 Task: Open a blank sheet, save the file as wrestling.doc Insert a picture of 'Wrestling'with name   Wrestling.png  Change shape height to 9.4 select the picture, apply border and shading with setting 3-D, style Dashed line, color Light Green and width 6 pt
Action: Mouse moved to (132, 168)
Screenshot: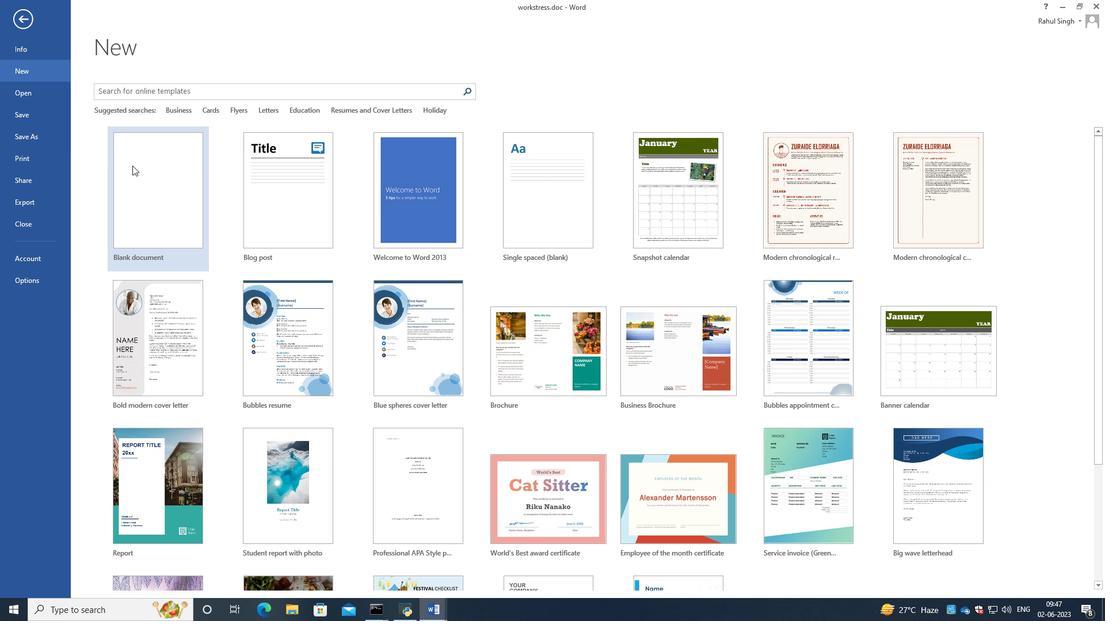 
Action: Mouse pressed left at (132, 168)
Screenshot: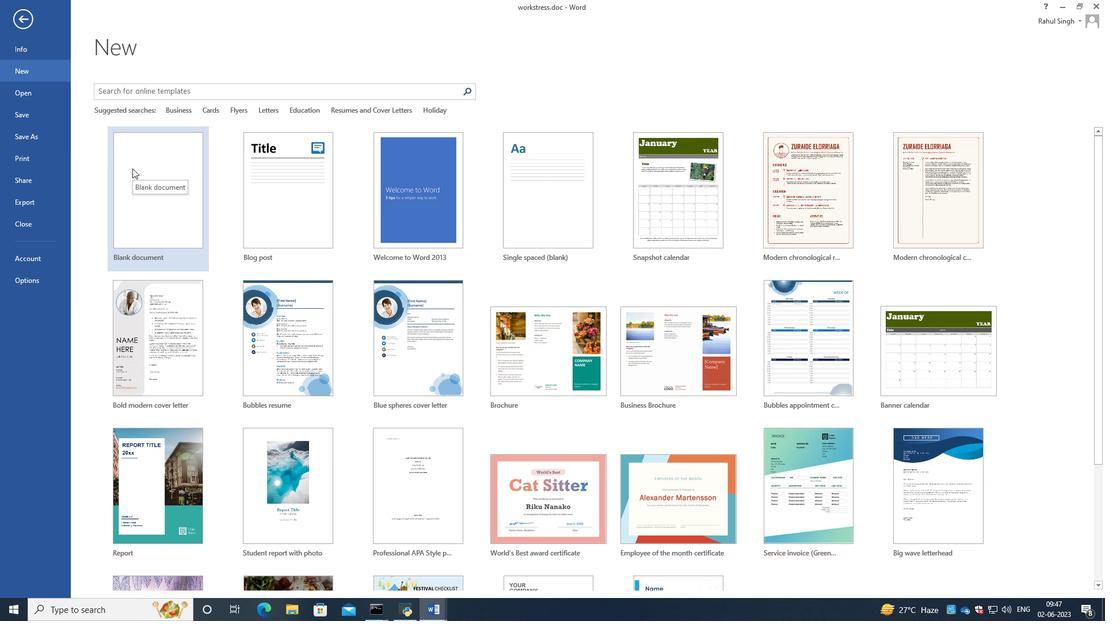 
Action: Mouse moved to (12, 18)
Screenshot: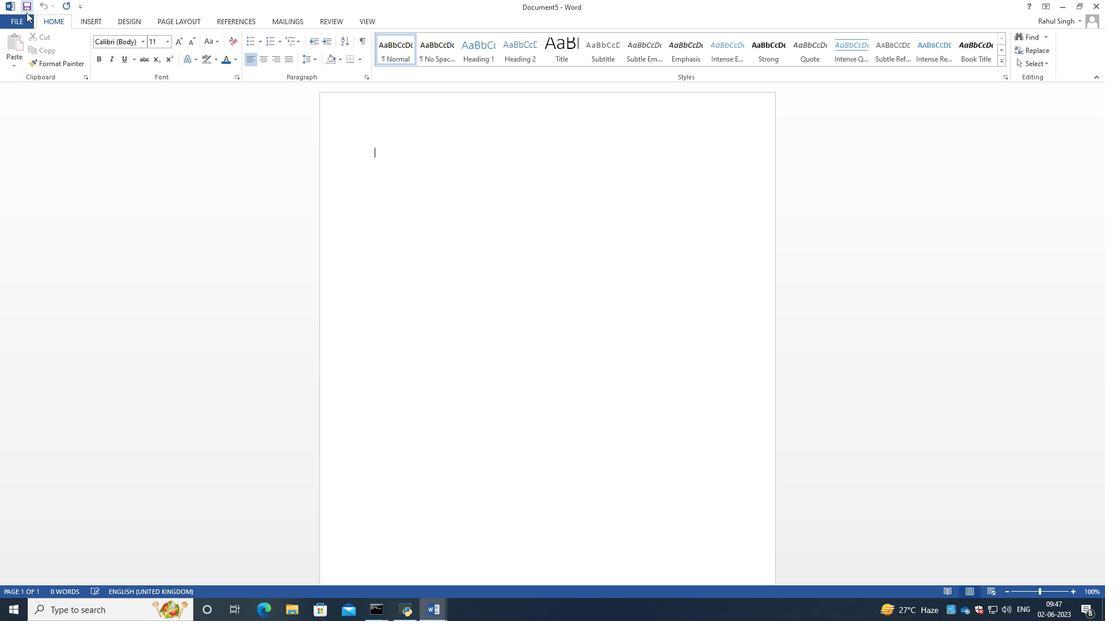 
Action: Mouse pressed left at (12, 18)
Screenshot: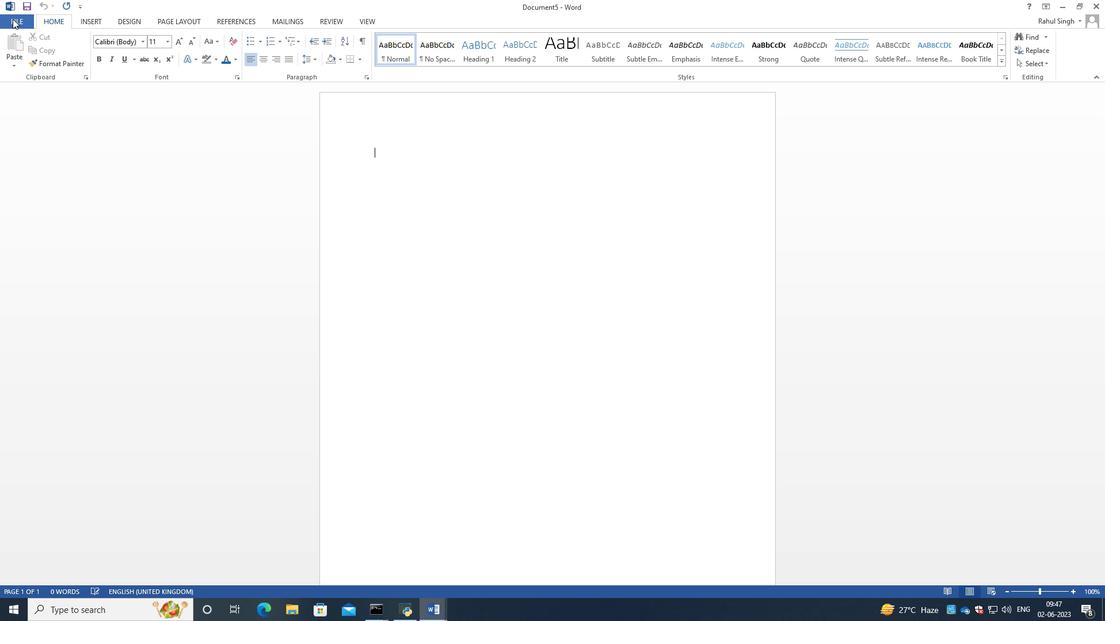 
Action: Mouse moved to (32, 135)
Screenshot: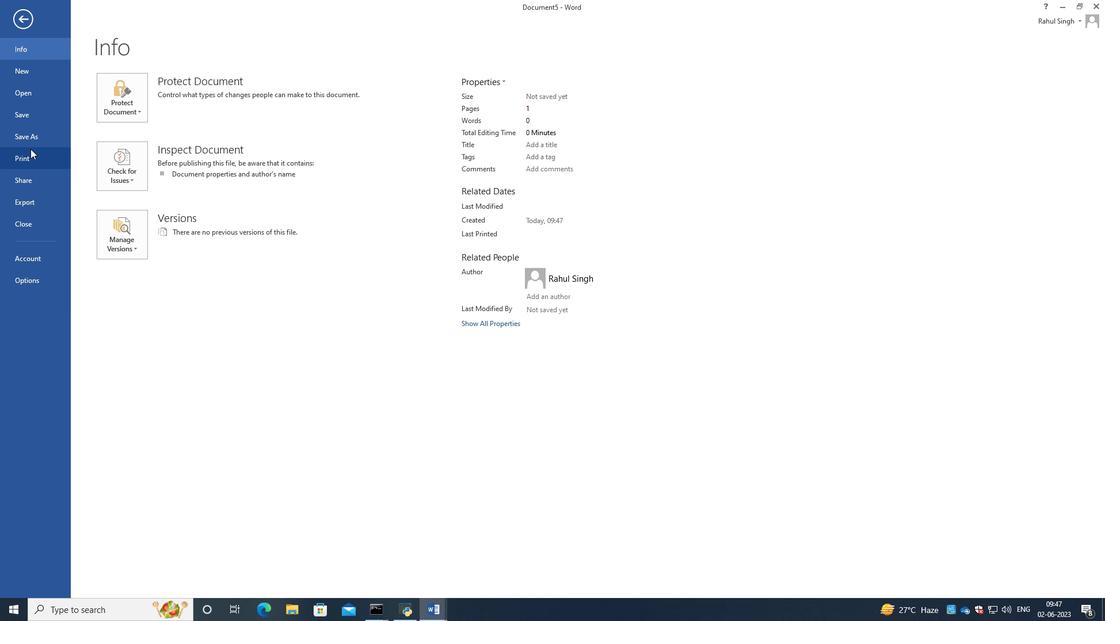 
Action: Mouse pressed left at (32, 135)
Screenshot: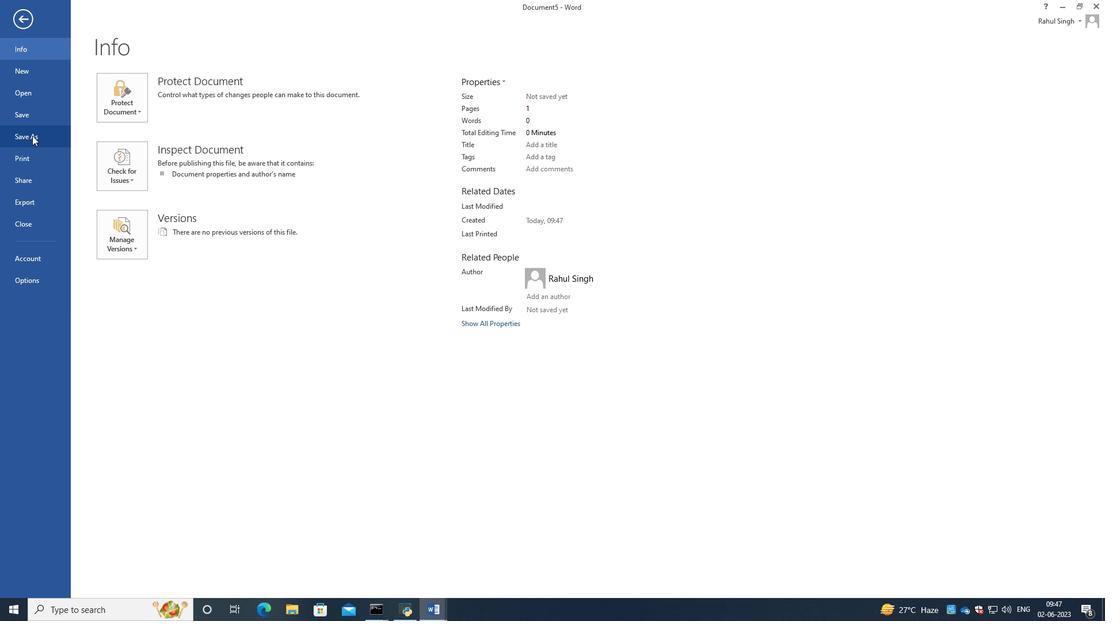 
Action: Mouse moved to (297, 120)
Screenshot: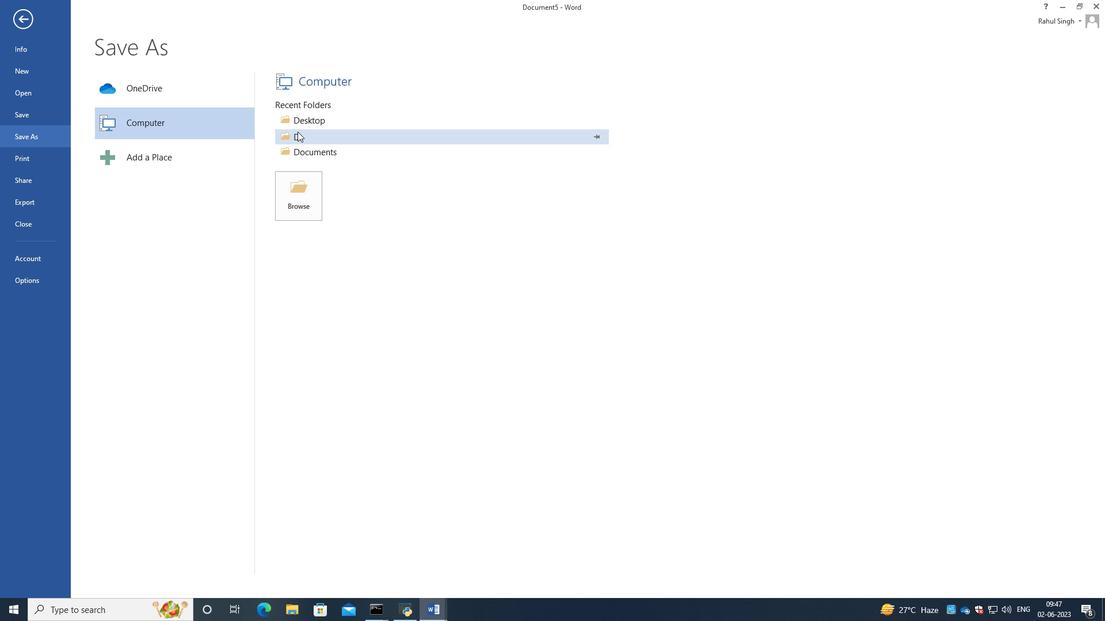 
Action: Mouse pressed left at (297, 120)
Screenshot: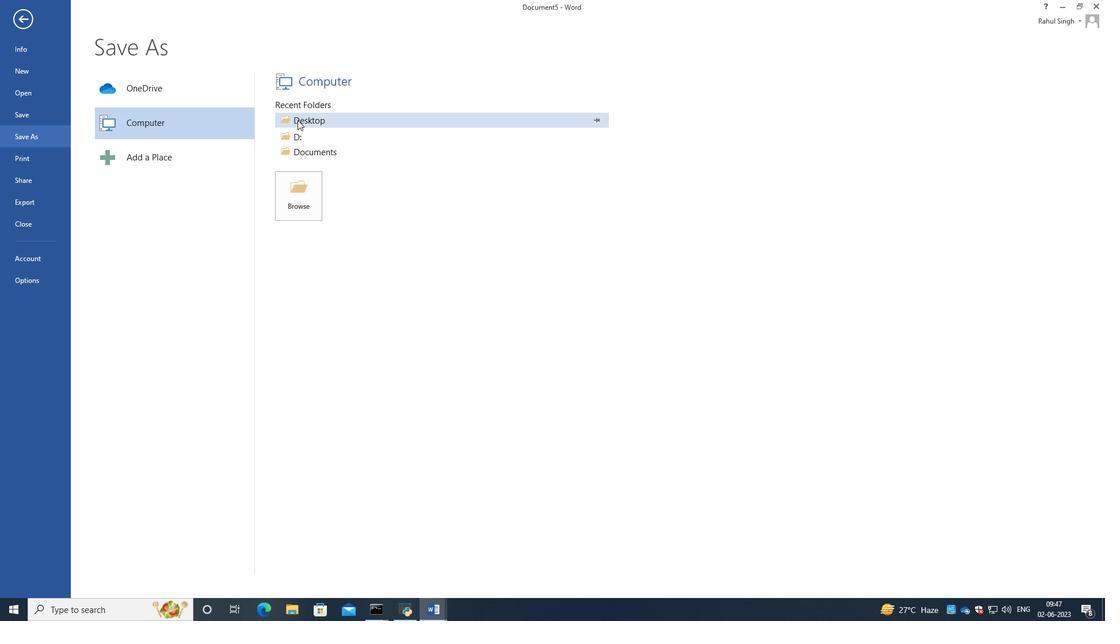 
Action: Mouse moved to (263, 206)
Screenshot: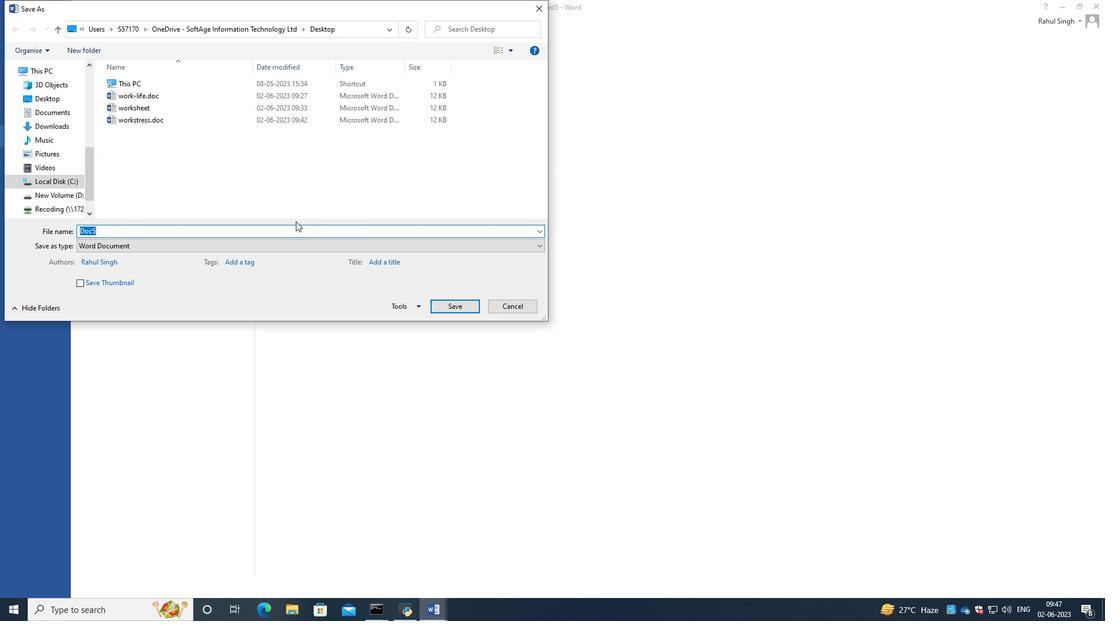 
Action: Key pressed <Key.backspace>wresti<Key.backspace>ling.doc
Screenshot: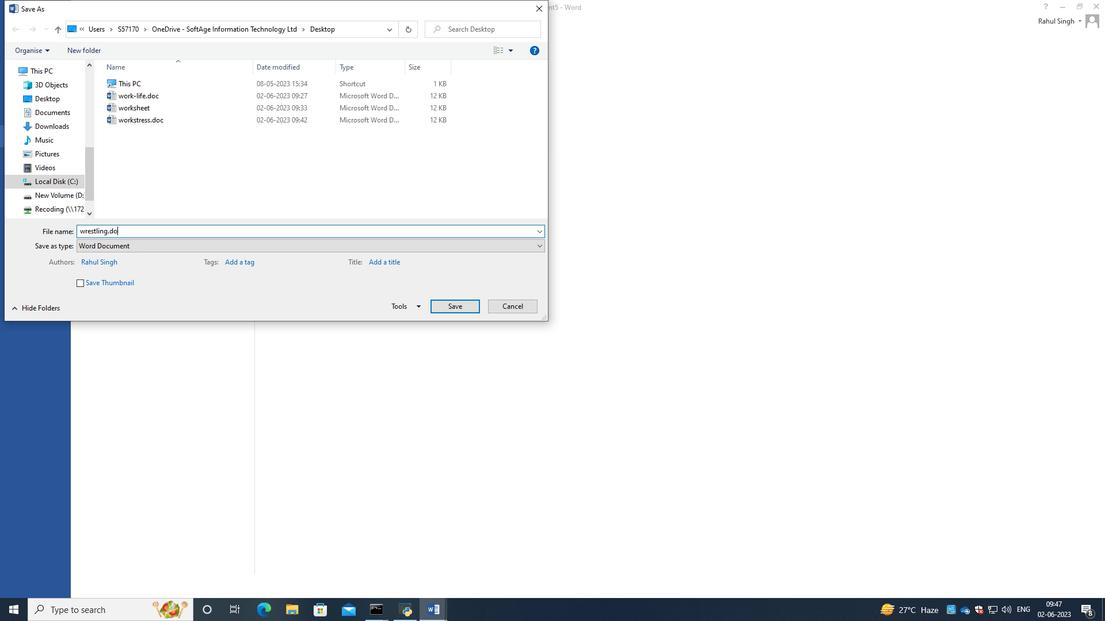 
Action: Mouse moved to (456, 309)
Screenshot: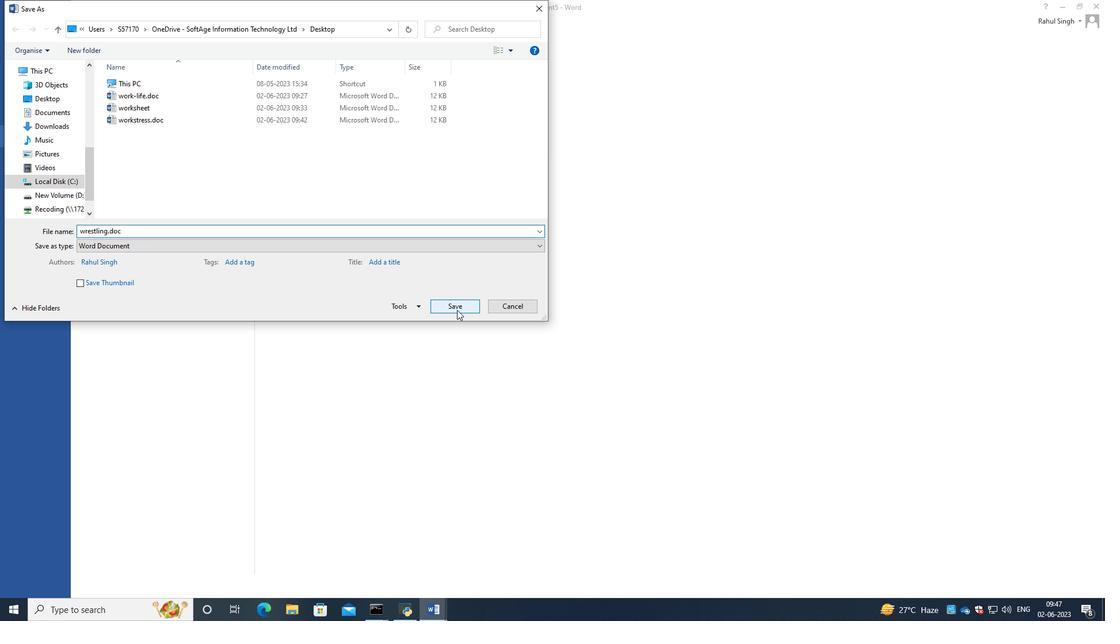 
Action: Mouse pressed left at (456, 309)
Screenshot: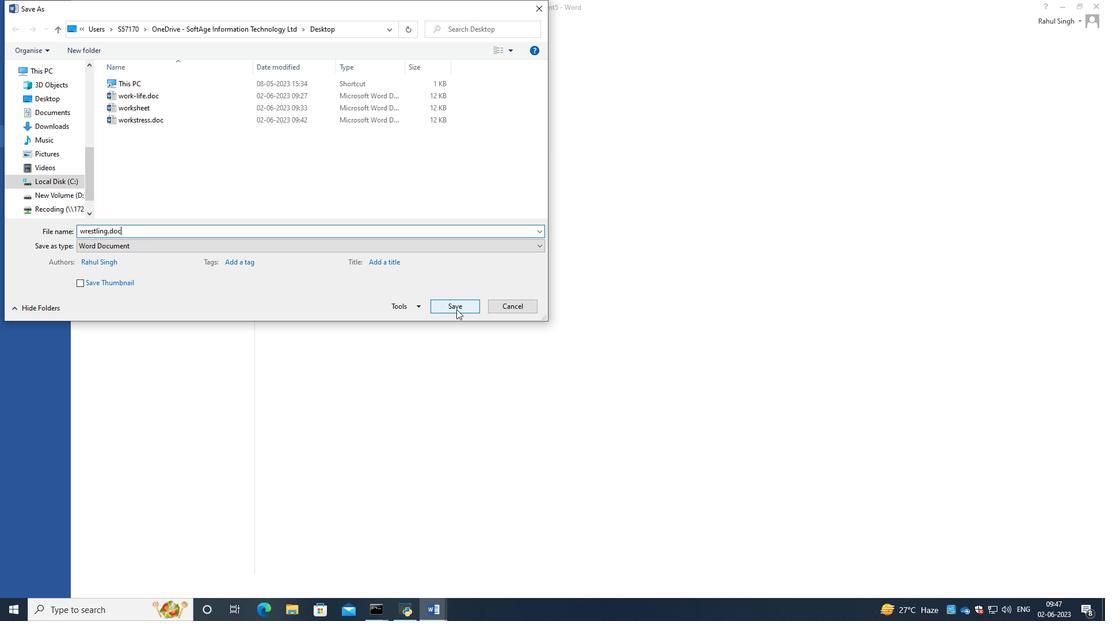 
Action: Mouse moved to (89, 20)
Screenshot: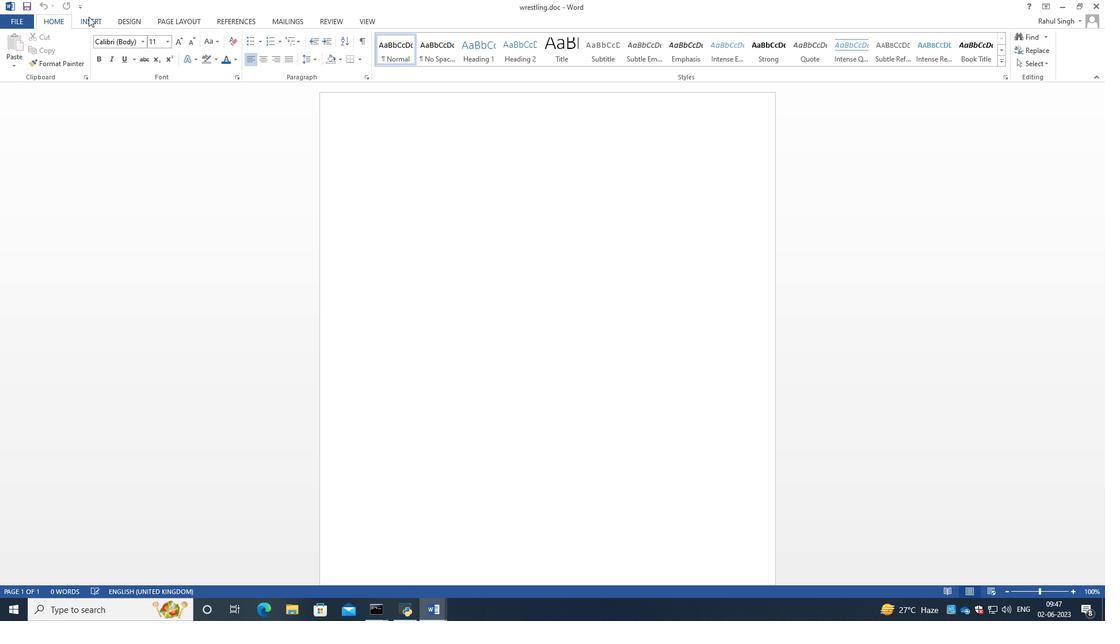 
Action: Mouse pressed left at (89, 20)
Screenshot: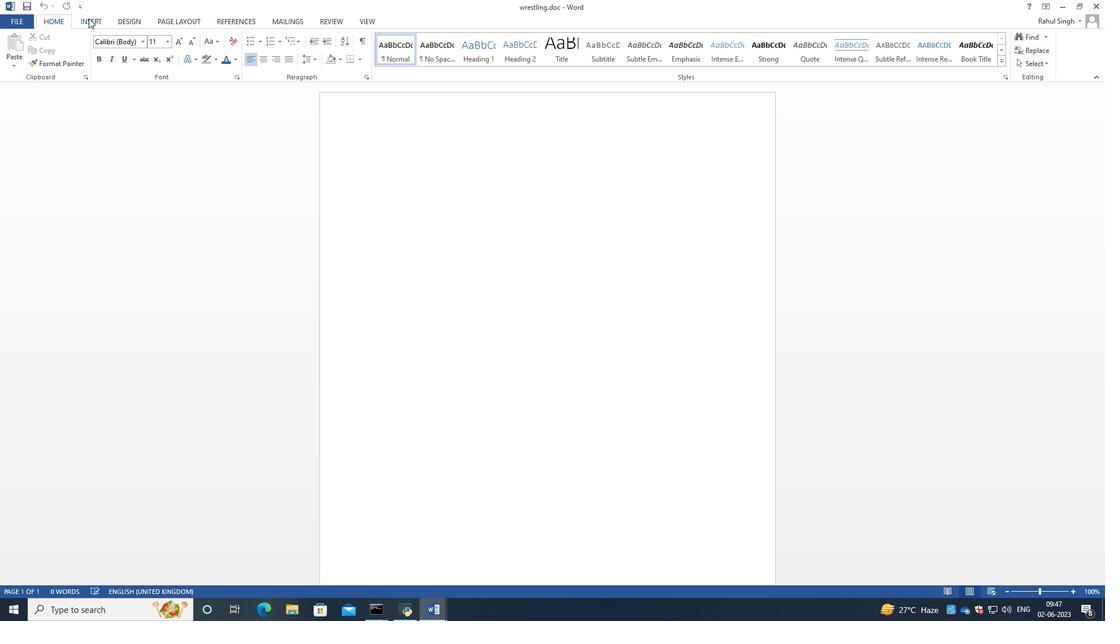 
Action: Mouse moved to (154, 51)
Screenshot: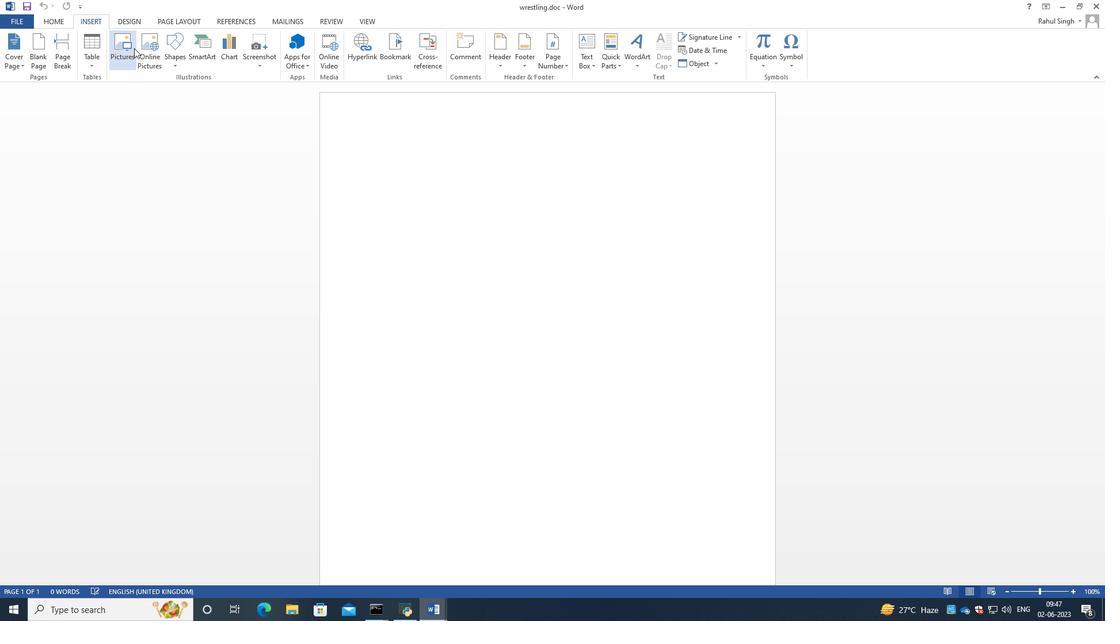 
Action: Mouse pressed left at (154, 51)
Screenshot: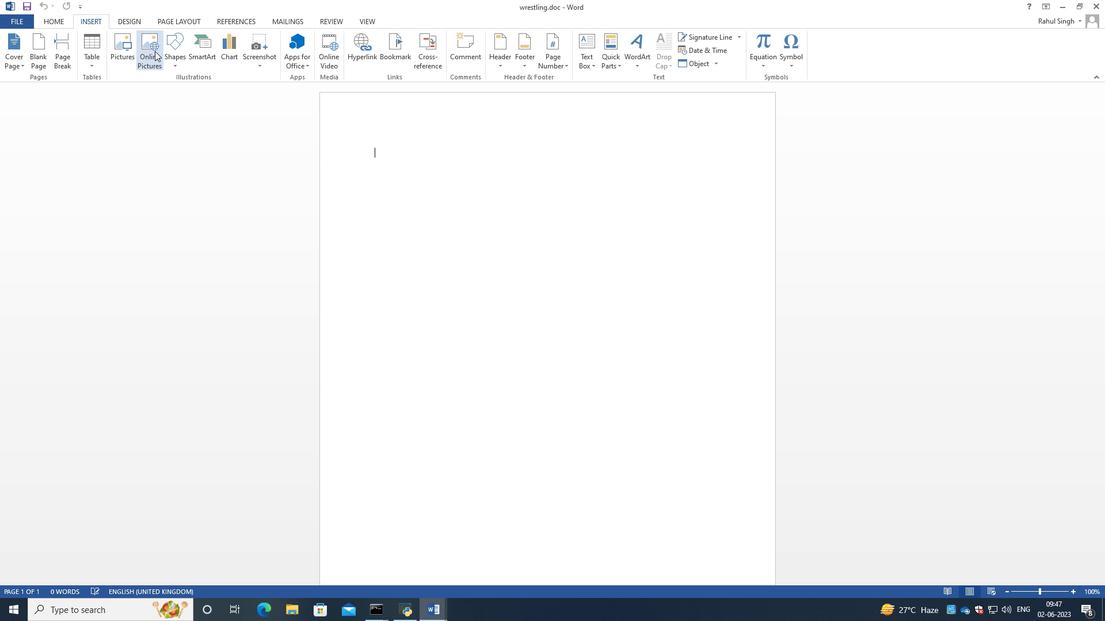 
Action: Mouse moved to (612, 236)
Screenshot: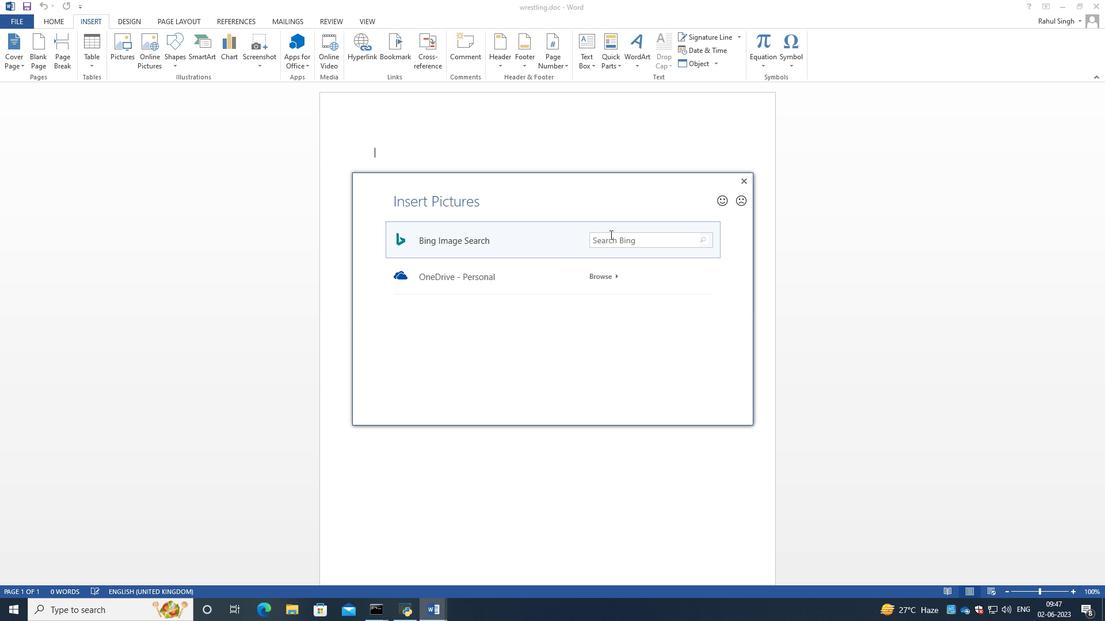 
Action: Mouse pressed left at (612, 236)
Screenshot: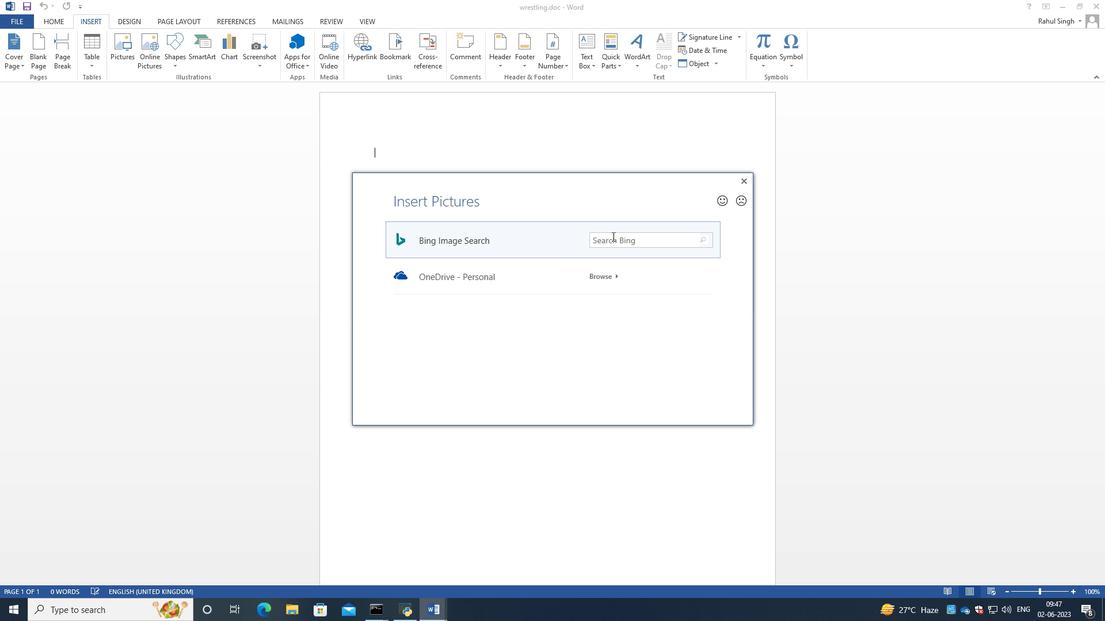 
Action: Key pressed wrestling<Key.enter>
Screenshot: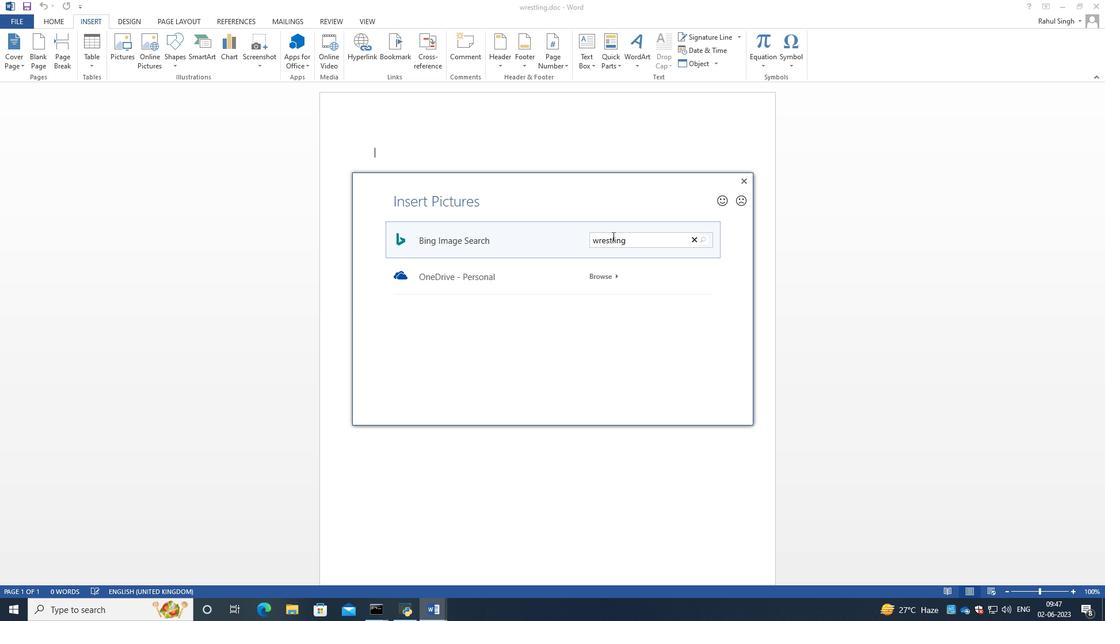
Action: Mouse moved to (518, 284)
Screenshot: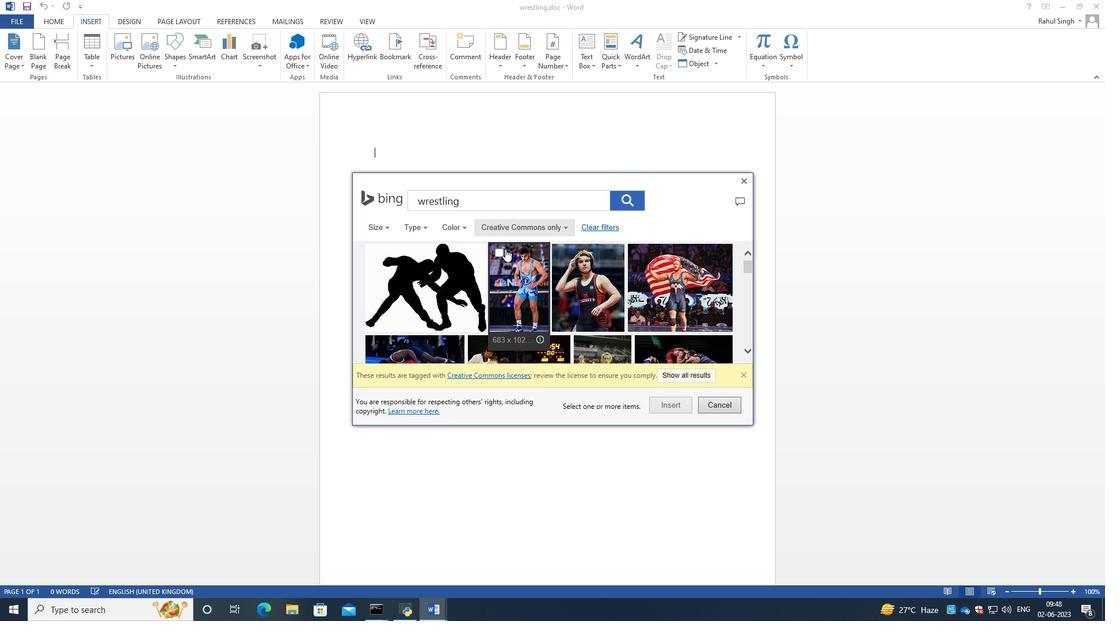 
Action: Mouse scrolled (518, 283) with delta (0, 0)
Screenshot: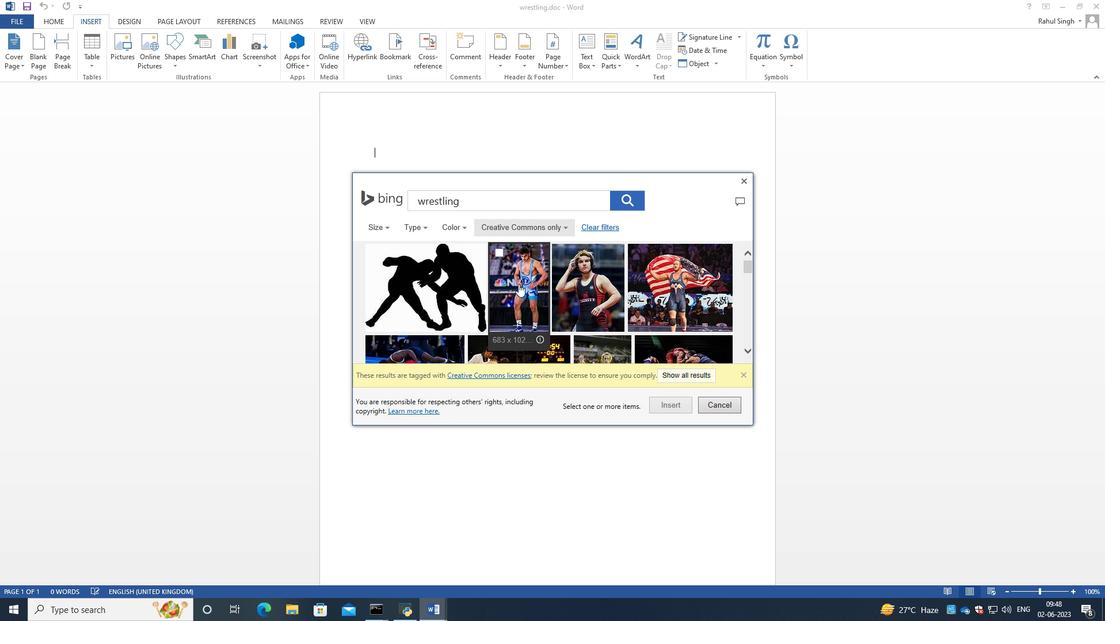 
Action: Mouse scrolled (518, 283) with delta (0, 0)
Screenshot: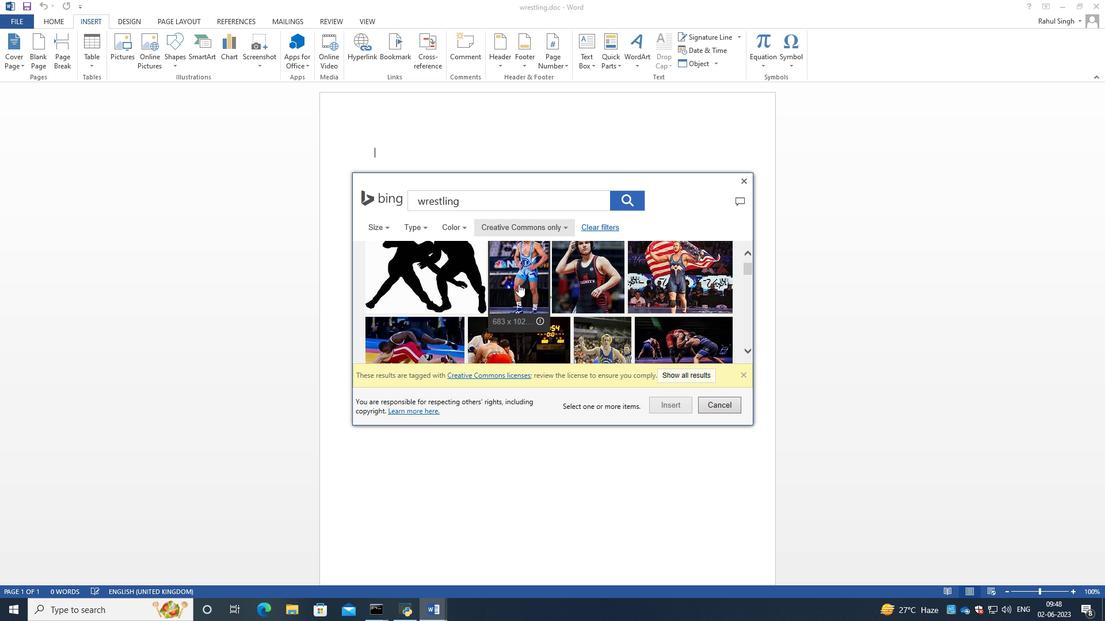 
Action: Mouse moved to (518, 284)
Screenshot: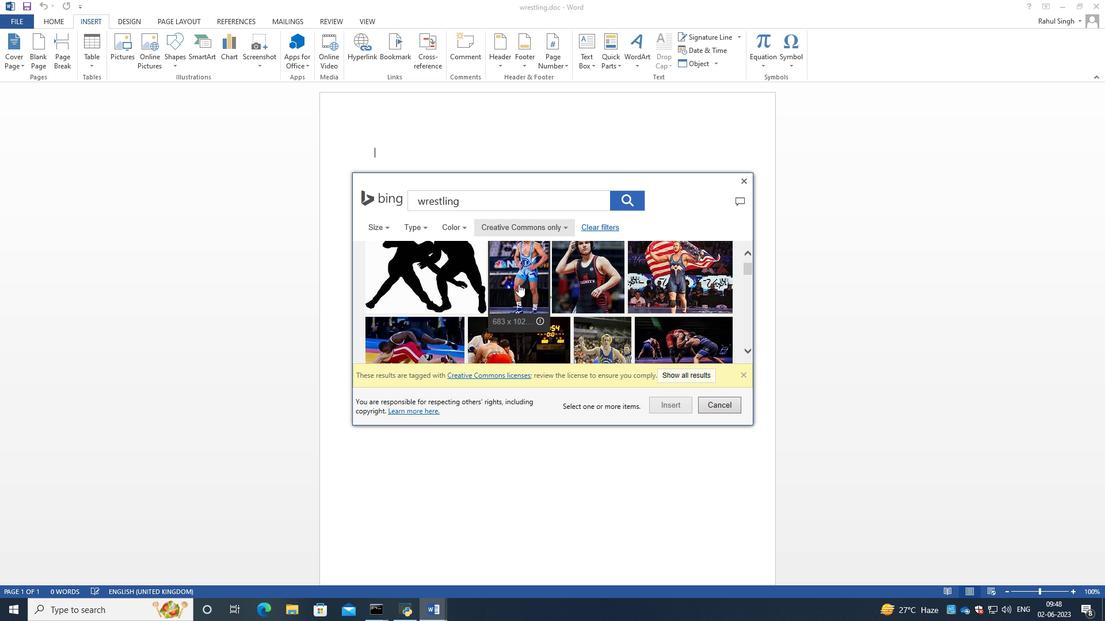 
Action: Mouse scrolled (518, 283) with delta (0, 0)
Screenshot: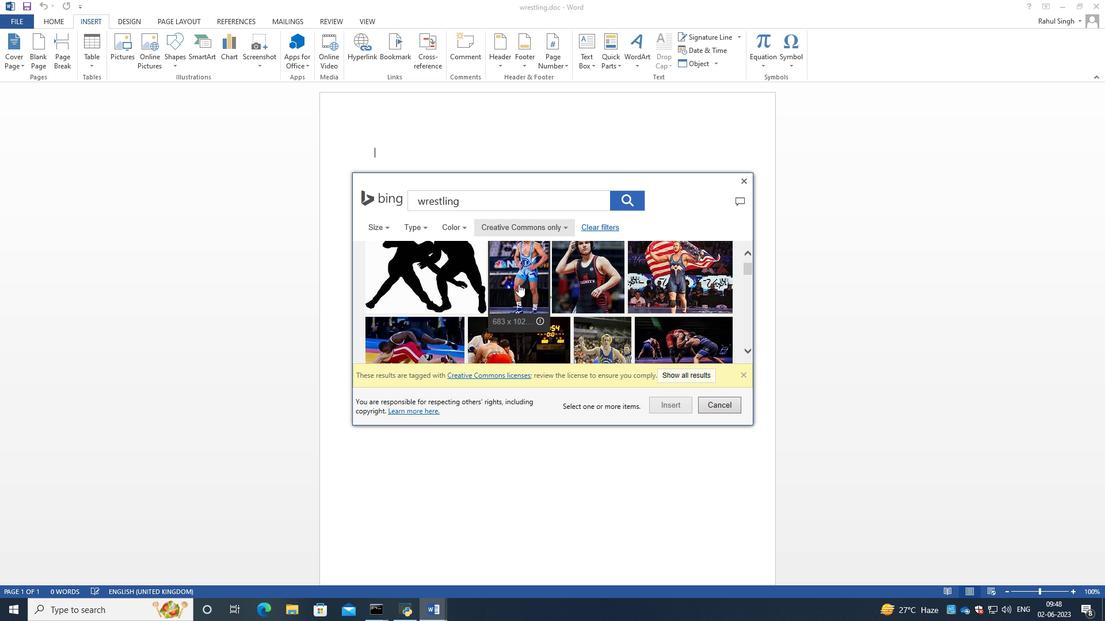 
Action: Mouse scrolled (518, 283) with delta (0, 0)
Screenshot: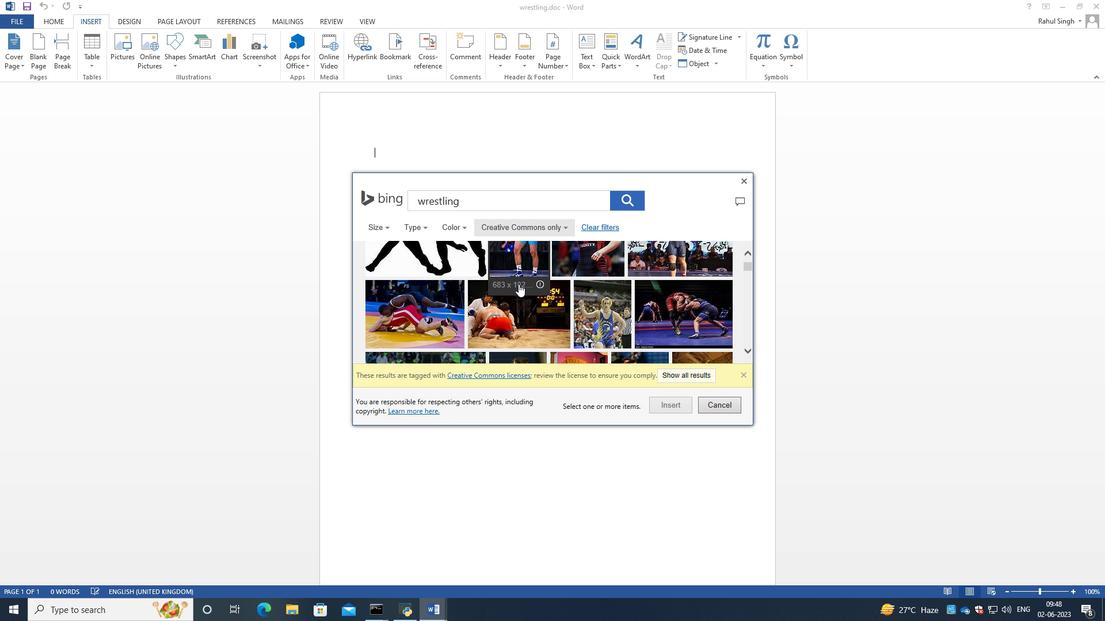 
Action: Mouse scrolled (518, 283) with delta (0, 0)
Screenshot: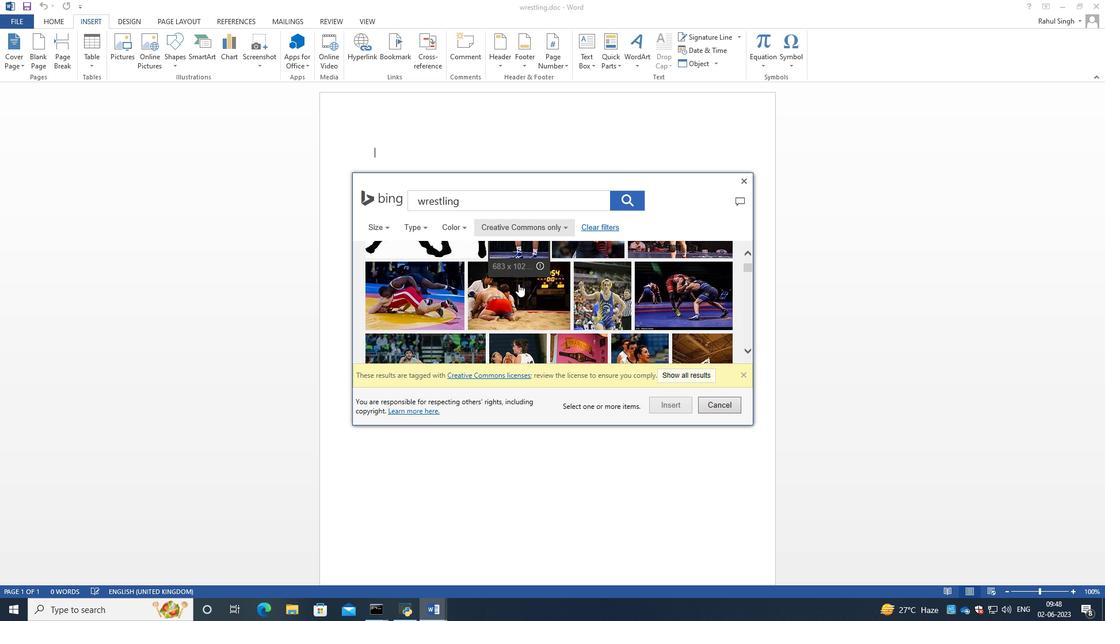 
Action: Mouse moved to (380, 276)
Screenshot: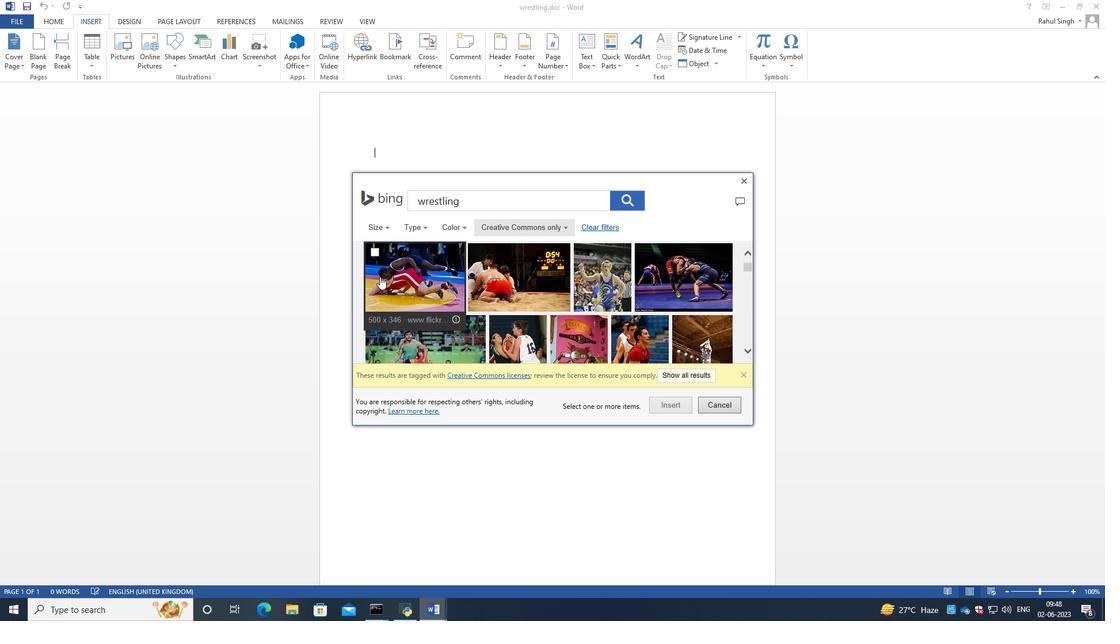 
Action: Mouse pressed left at (380, 276)
Screenshot: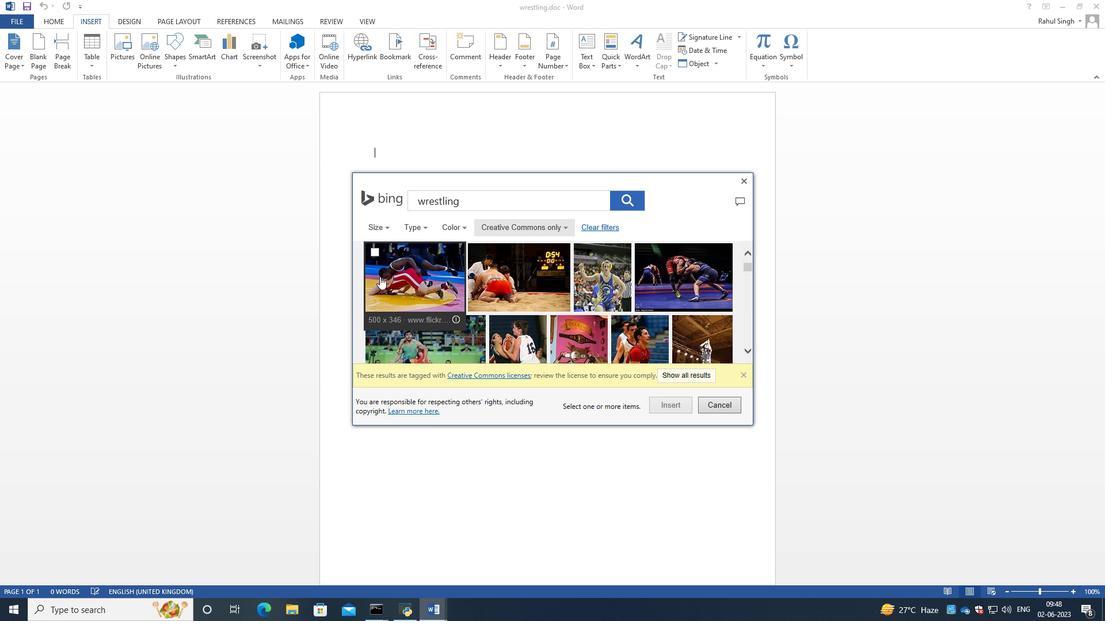 
Action: Mouse moved to (667, 407)
Screenshot: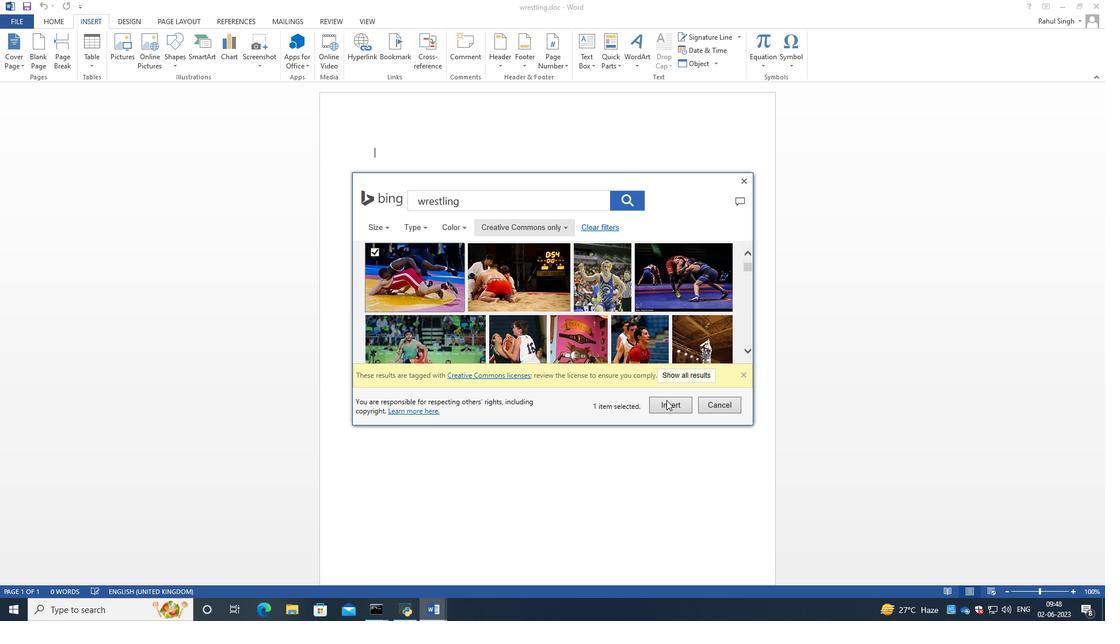 
Action: Mouse pressed left at (667, 407)
Screenshot: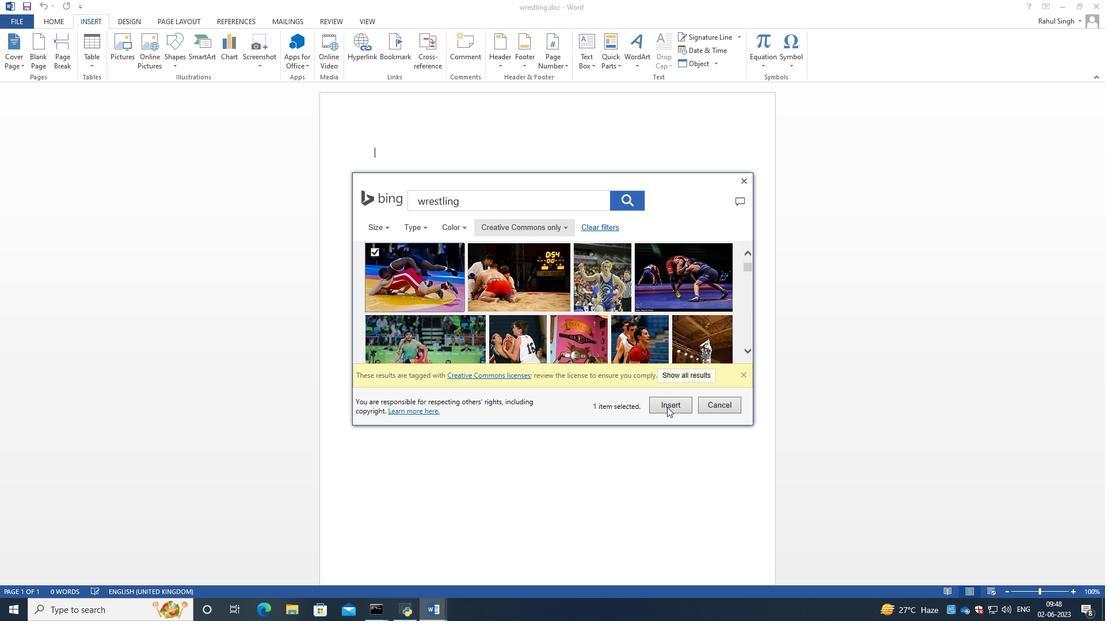 
Action: Mouse moved to (1045, 45)
Screenshot: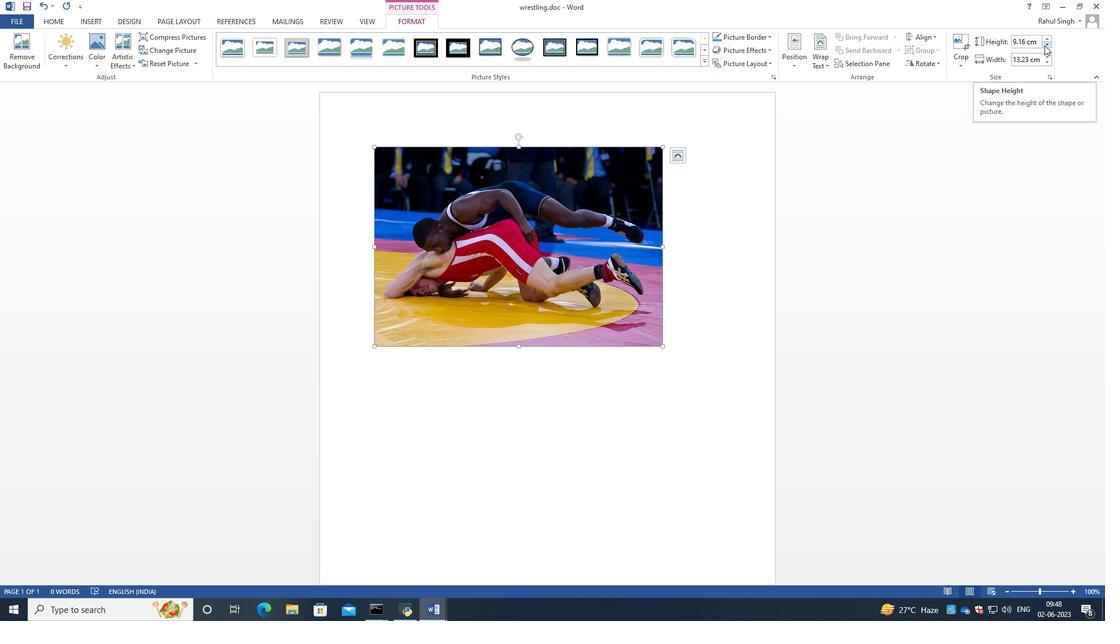 
Action: Mouse pressed left at (1045, 45)
Screenshot: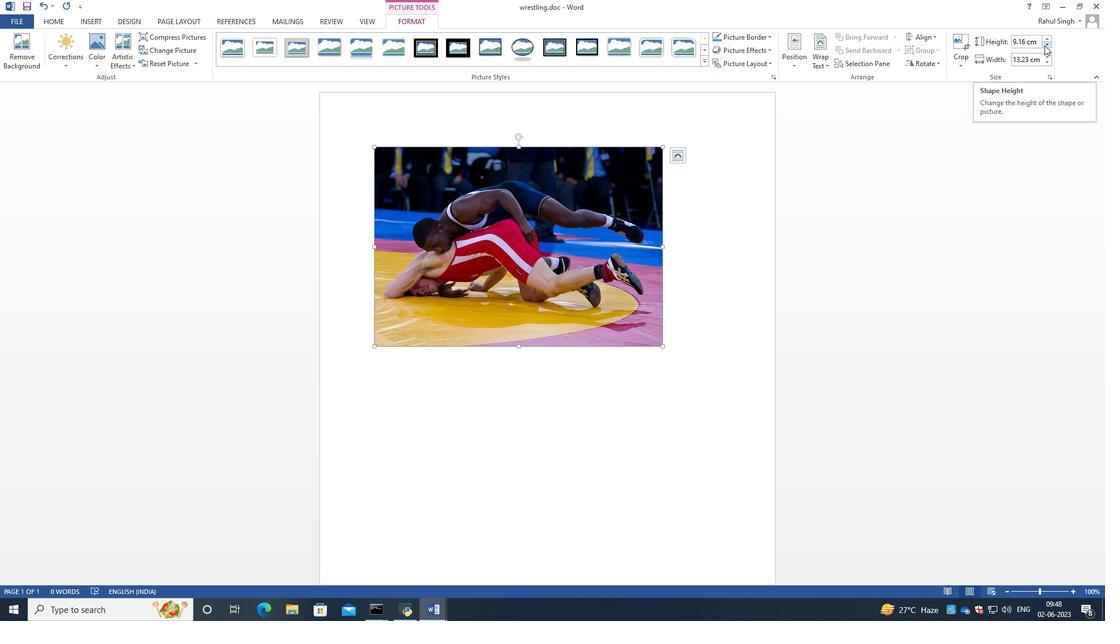 
Action: Mouse pressed left at (1045, 45)
Screenshot: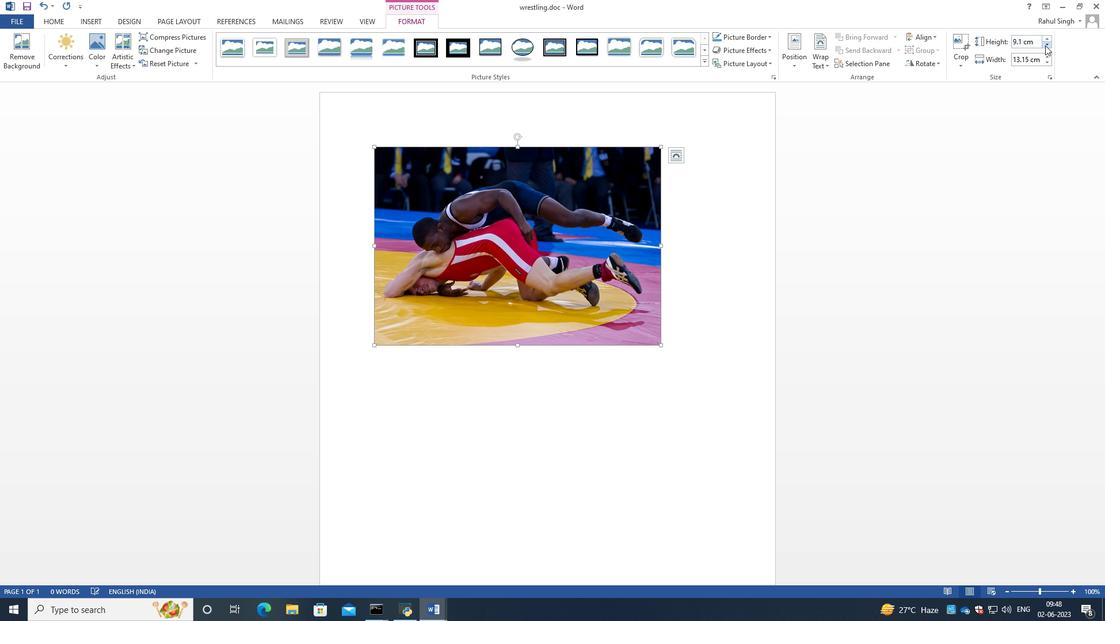 
Action: Mouse moved to (1046, 33)
Screenshot: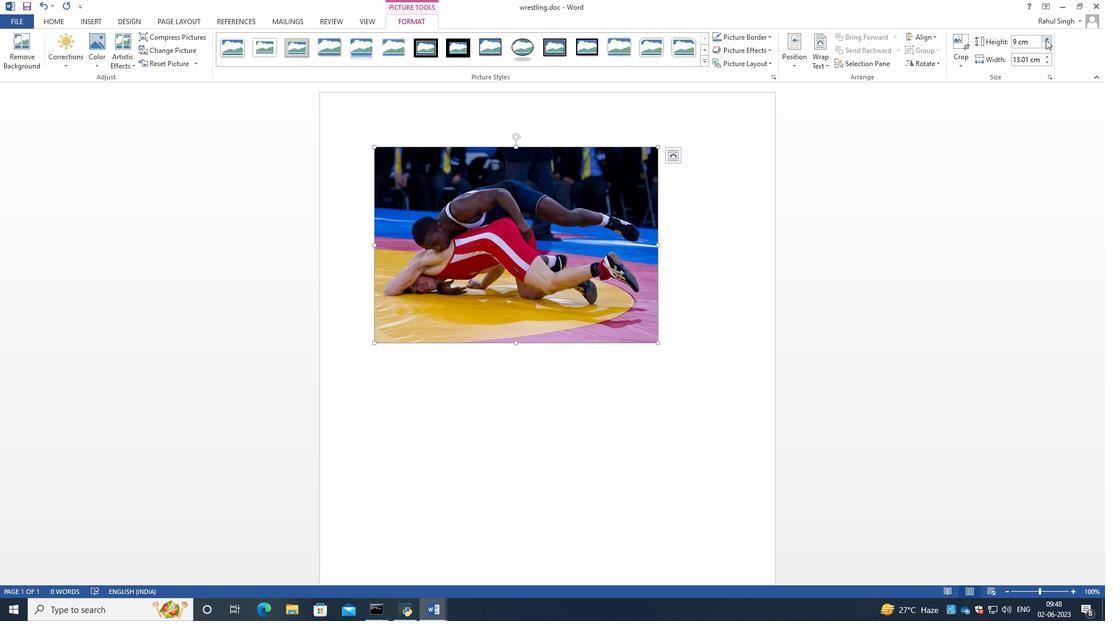 
Action: Mouse pressed left at (1046, 33)
Screenshot: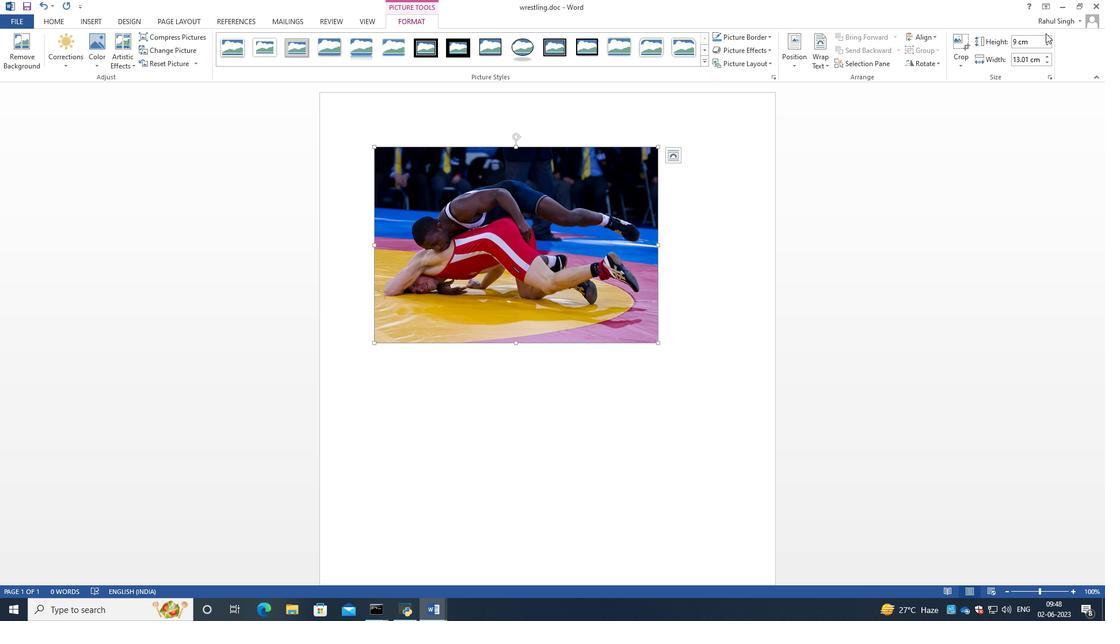 
Action: Mouse moved to (1046, 37)
Screenshot: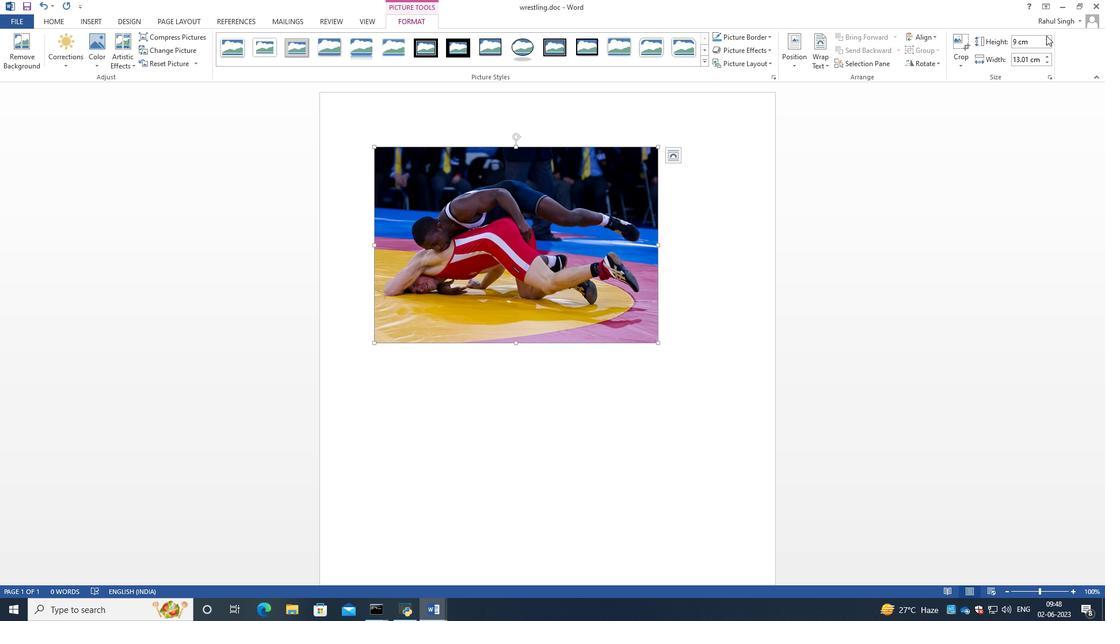 
Action: Mouse pressed left at (1046, 37)
Screenshot: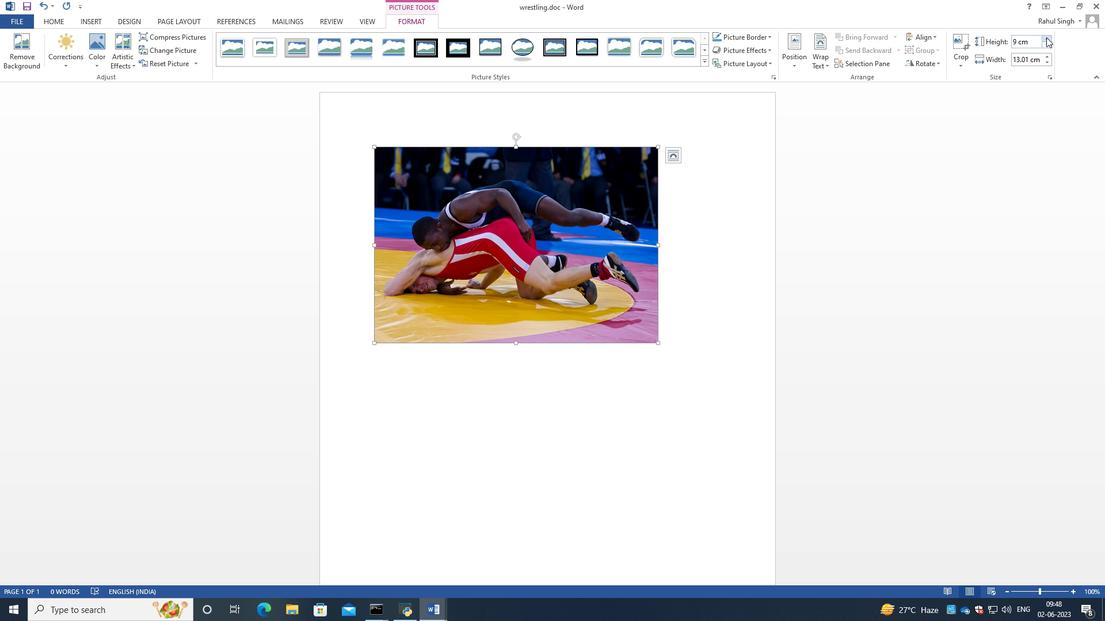 
Action: Mouse moved to (1022, 43)
Screenshot: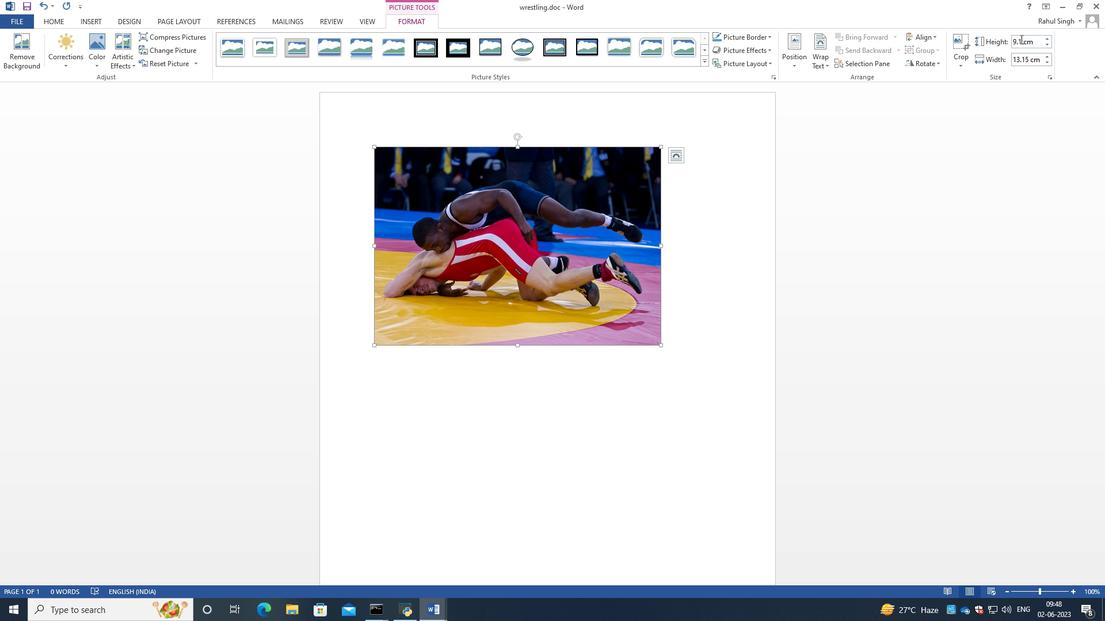 
Action: Mouse pressed left at (1022, 43)
Screenshot: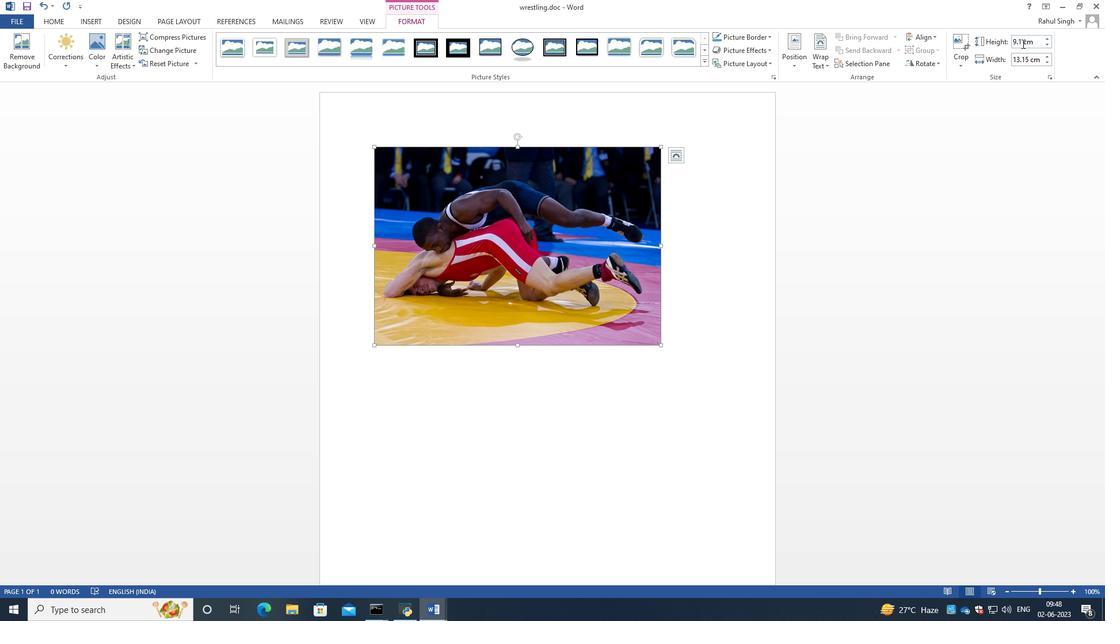 
Action: Mouse moved to (1021, 39)
Screenshot: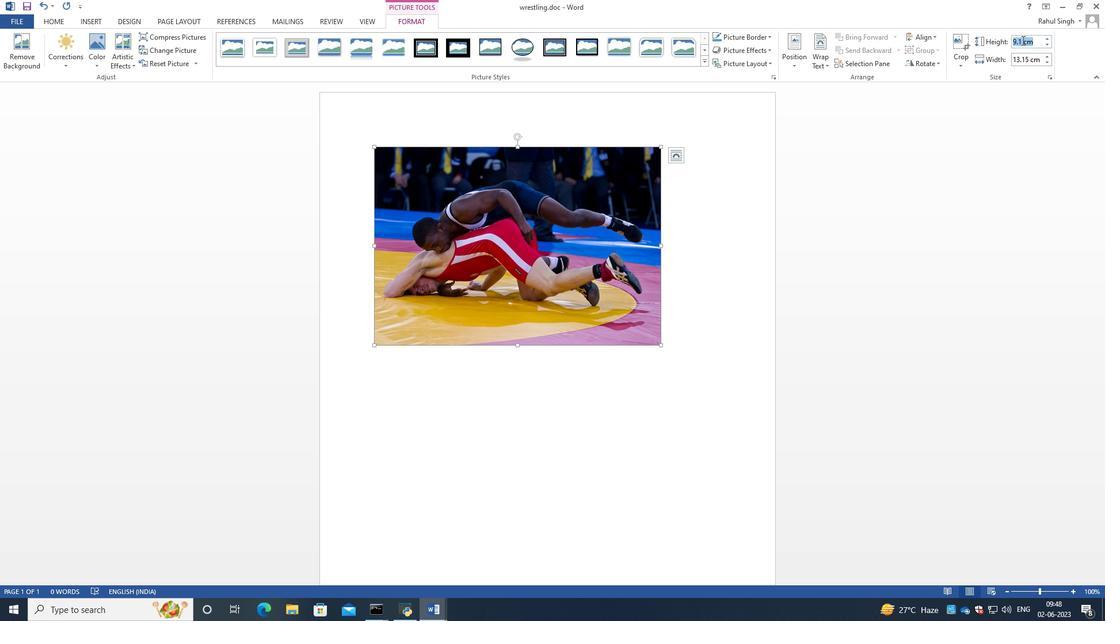 
Action: Mouse pressed left at (1021, 39)
Screenshot: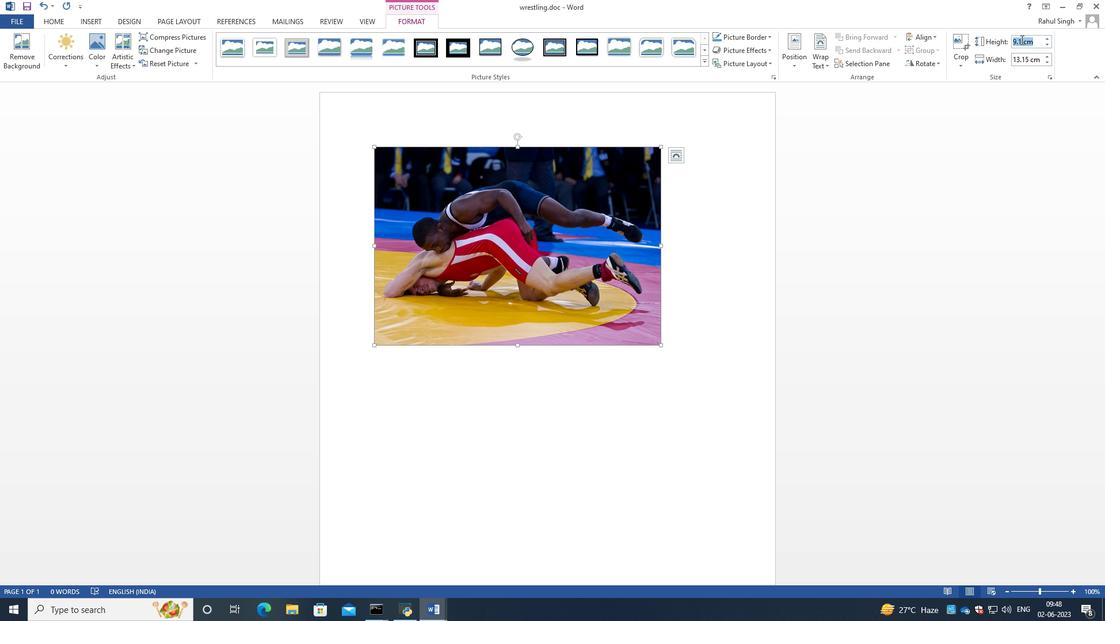 
Action: Mouse moved to (1025, 45)
Screenshot: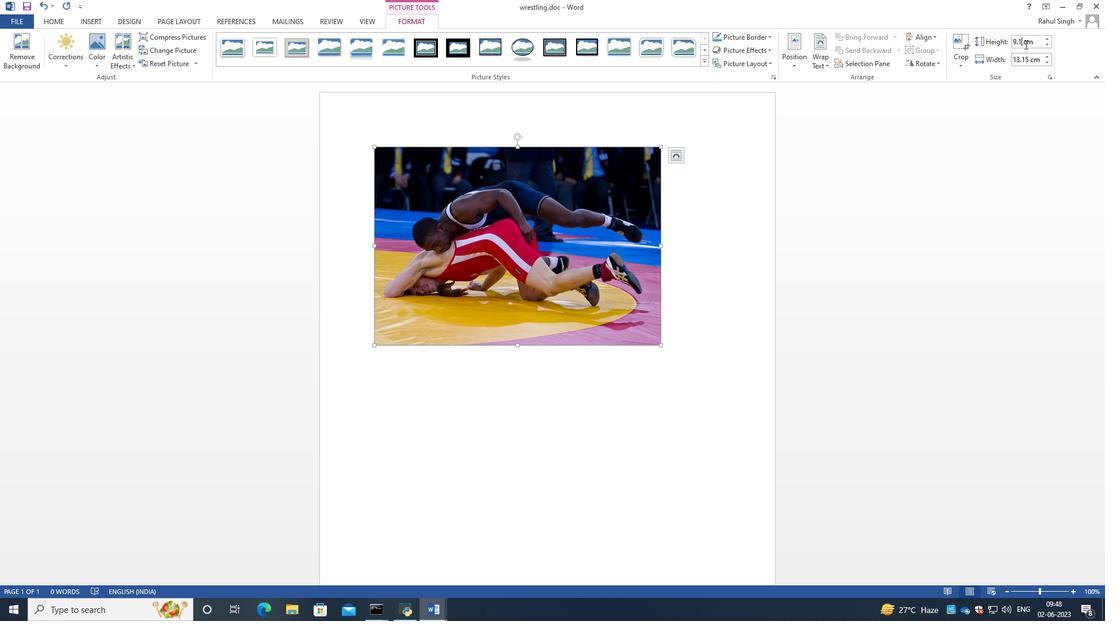 
Action: Key pressed <Key.backspace>4<Key.enter>
Screenshot: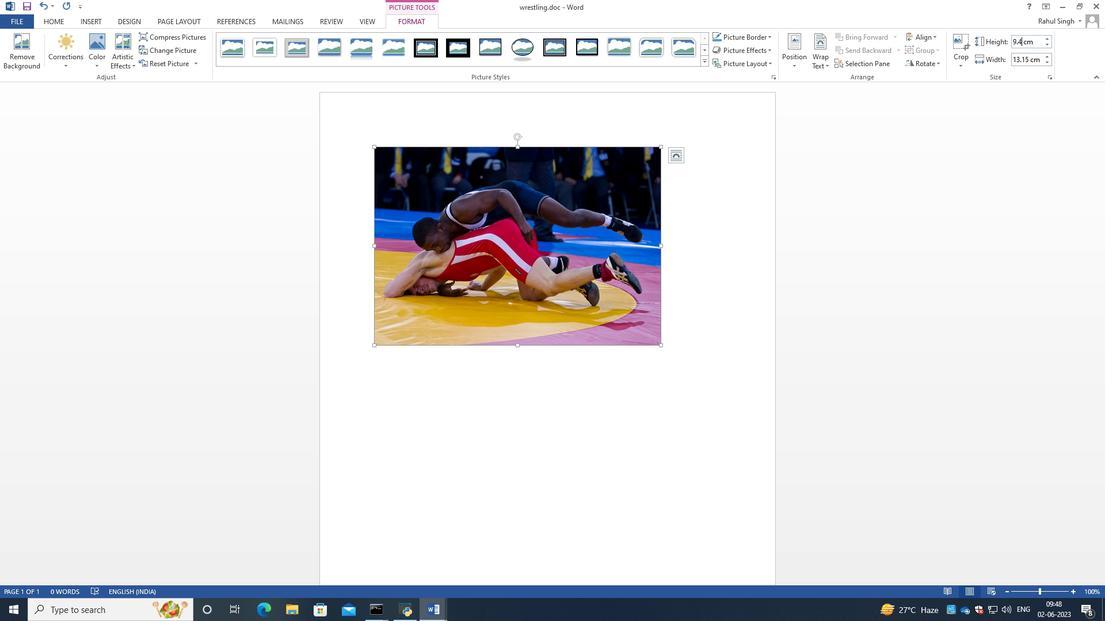 
Action: Mouse moved to (369, 143)
Screenshot: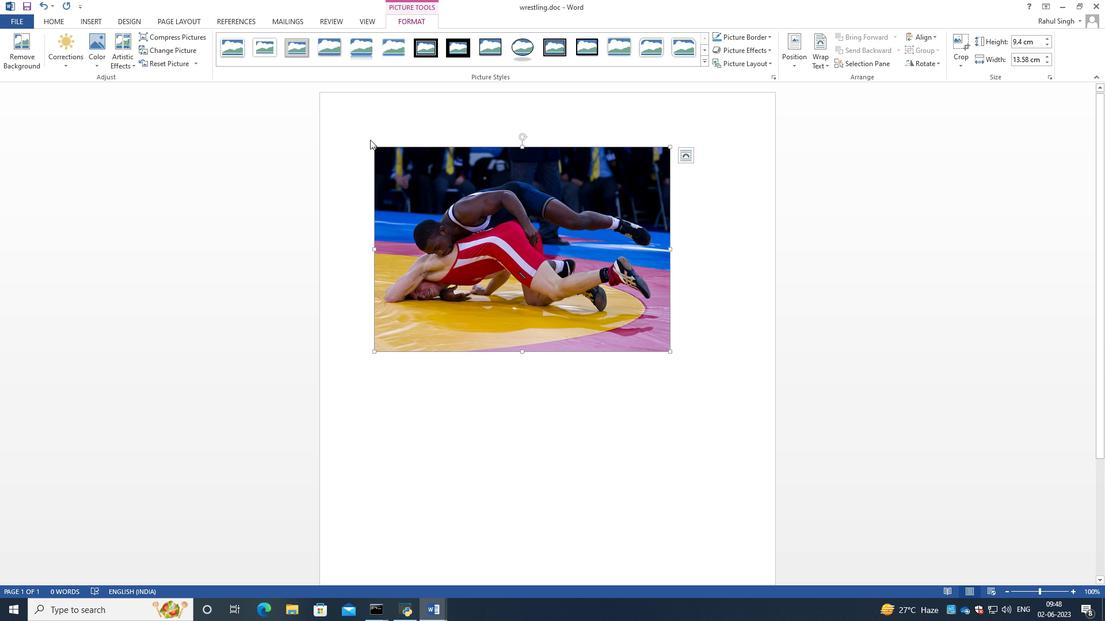 
Action: Mouse pressed left at (369, 143)
Screenshot: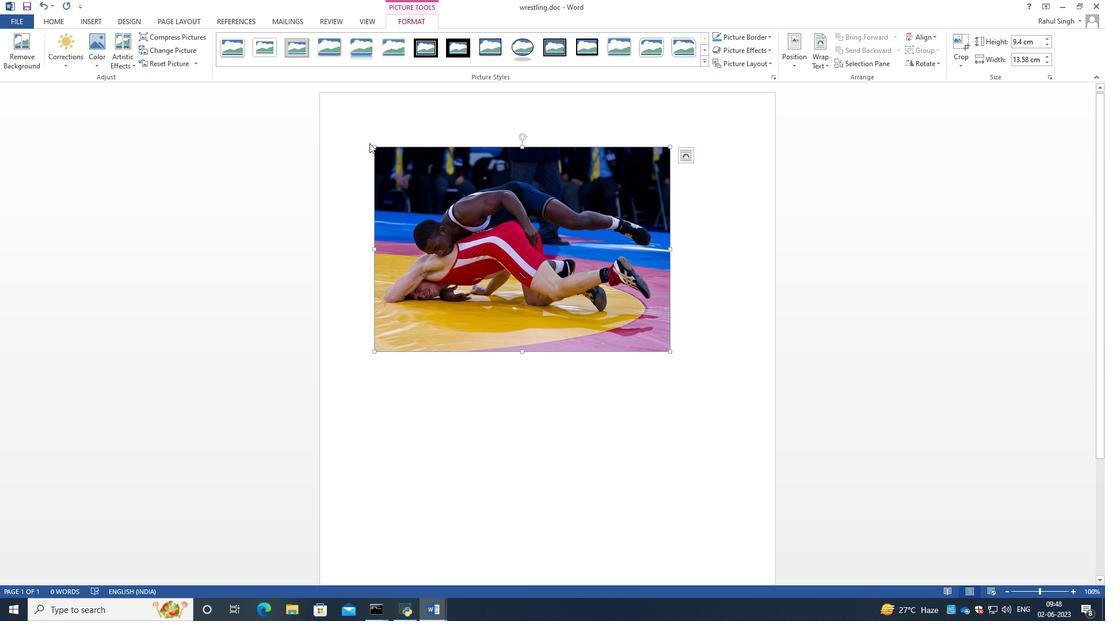 
Action: Mouse moved to (394, 171)
Screenshot: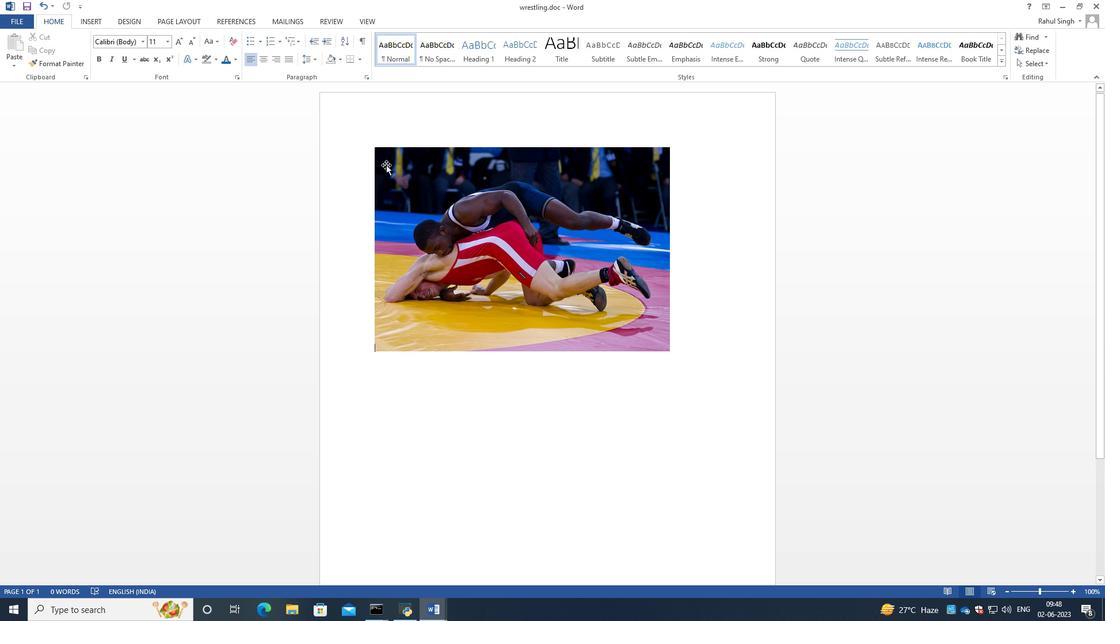 
Action: Mouse pressed left at (394, 171)
Screenshot: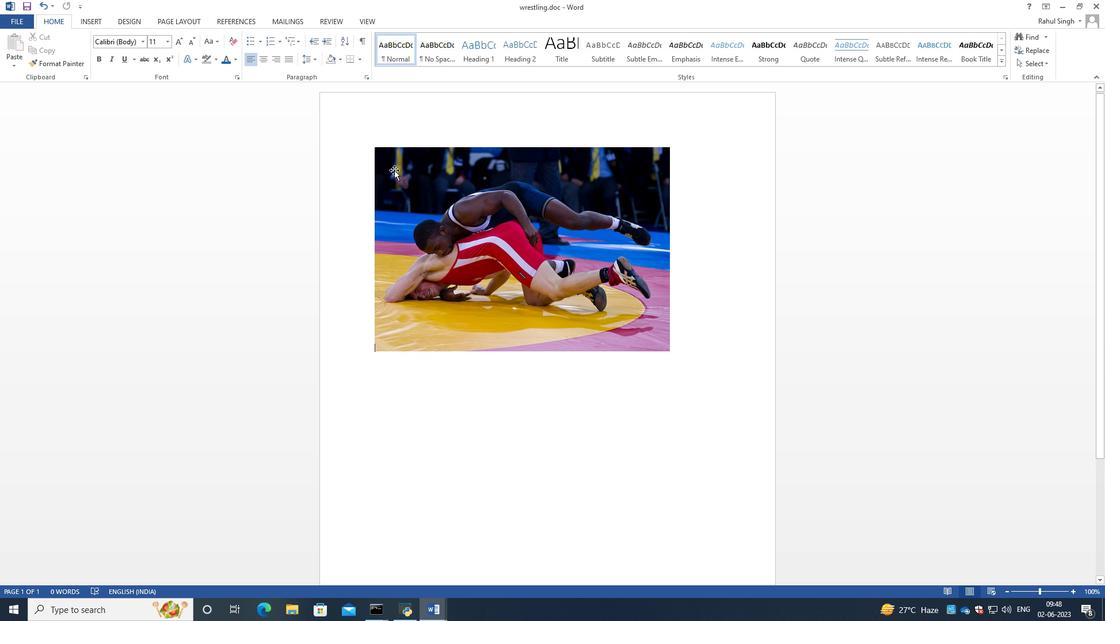 
Action: Mouse moved to (47, 17)
Screenshot: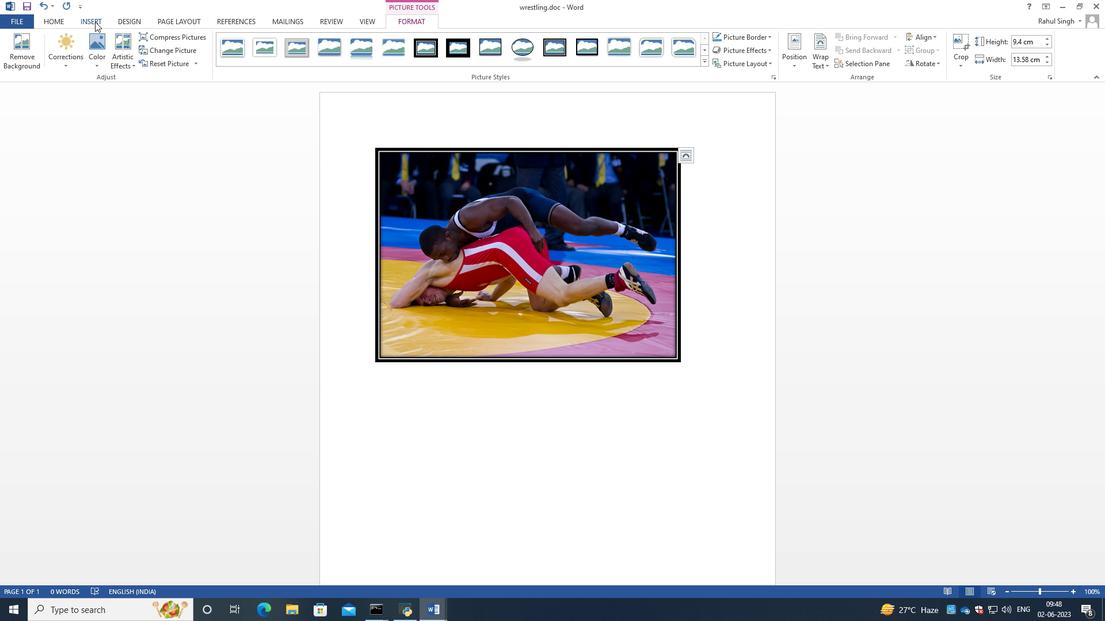 
Action: Mouse pressed left at (47, 17)
Screenshot: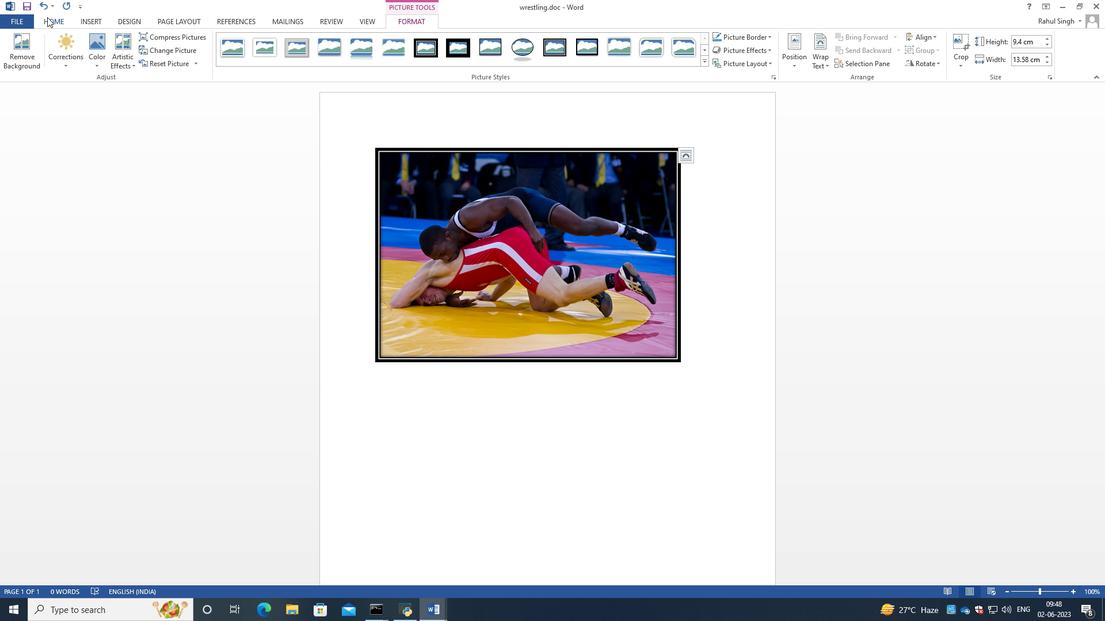 
Action: Mouse moved to (358, 60)
Screenshot: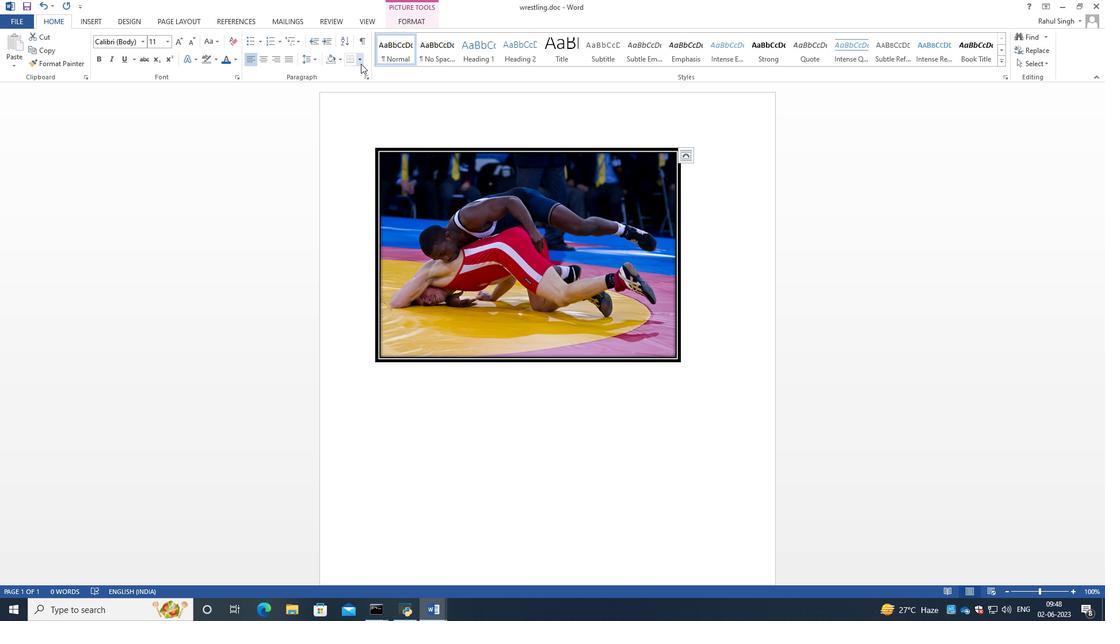 
Action: Mouse pressed left at (358, 60)
Screenshot: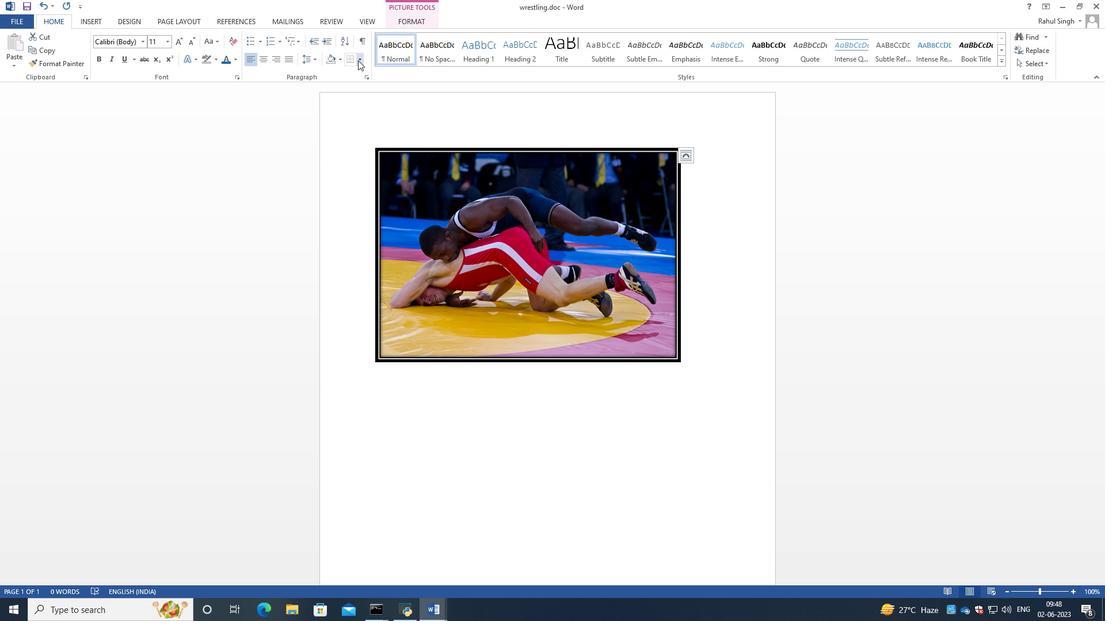 
Action: Mouse moved to (404, 280)
Screenshot: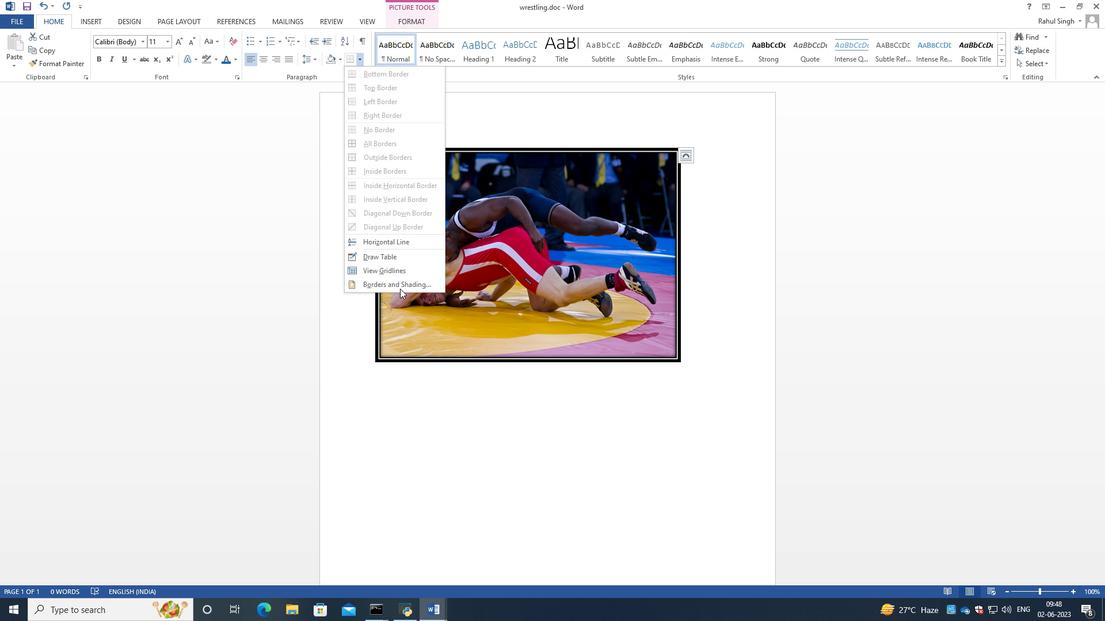 
Action: Mouse pressed left at (404, 280)
Screenshot: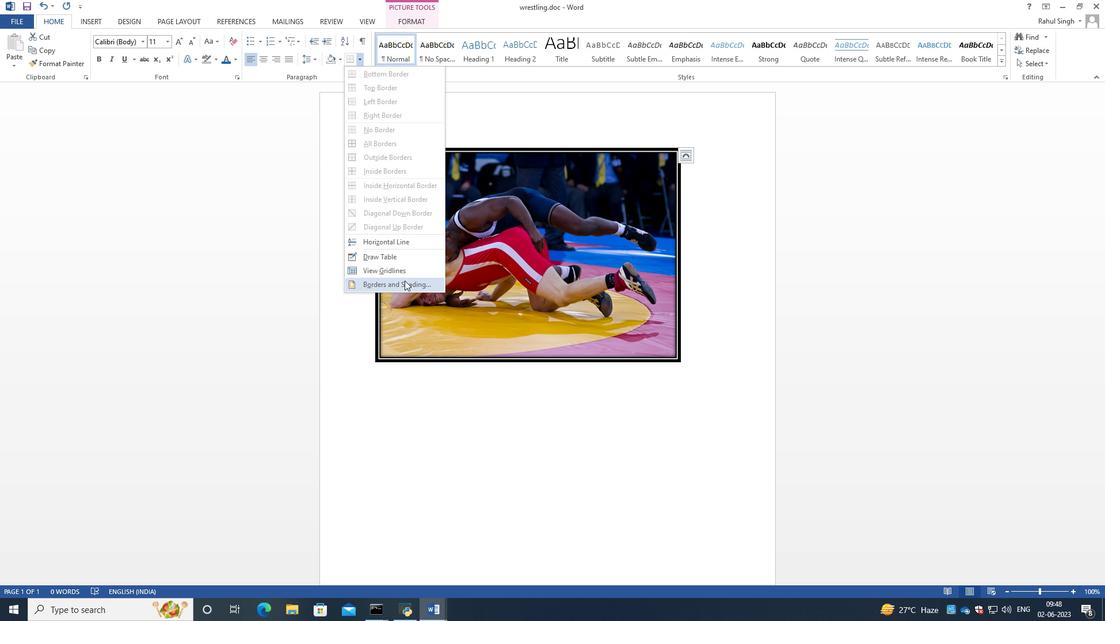 
Action: Mouse moved to (416, 313)
Screenshot: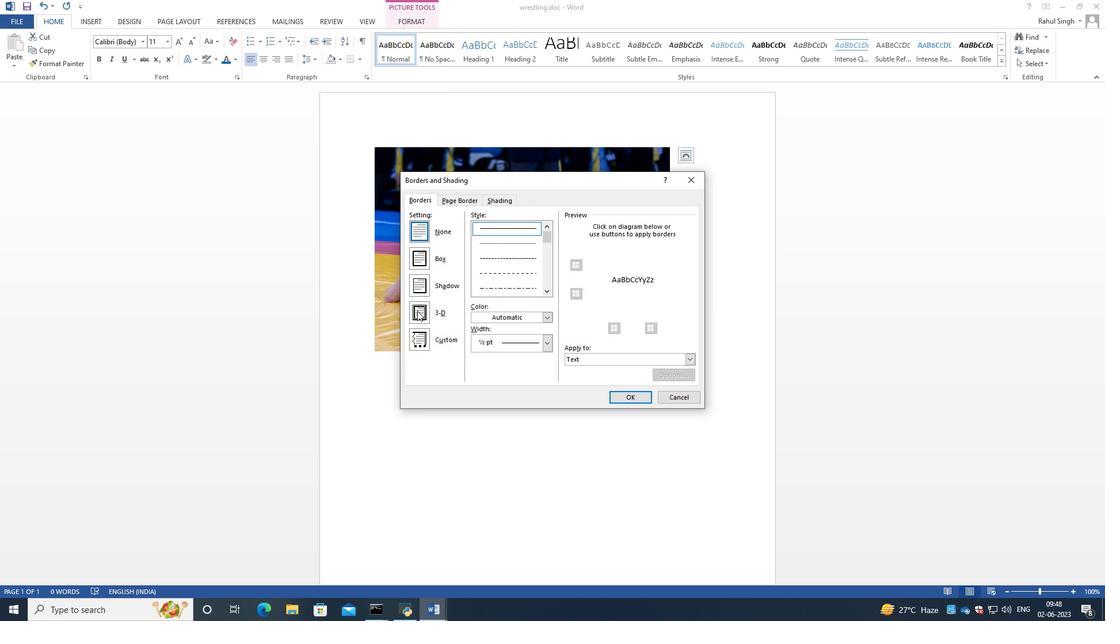 
Action: Mouse pressed left at (416, 313)
Screenshot: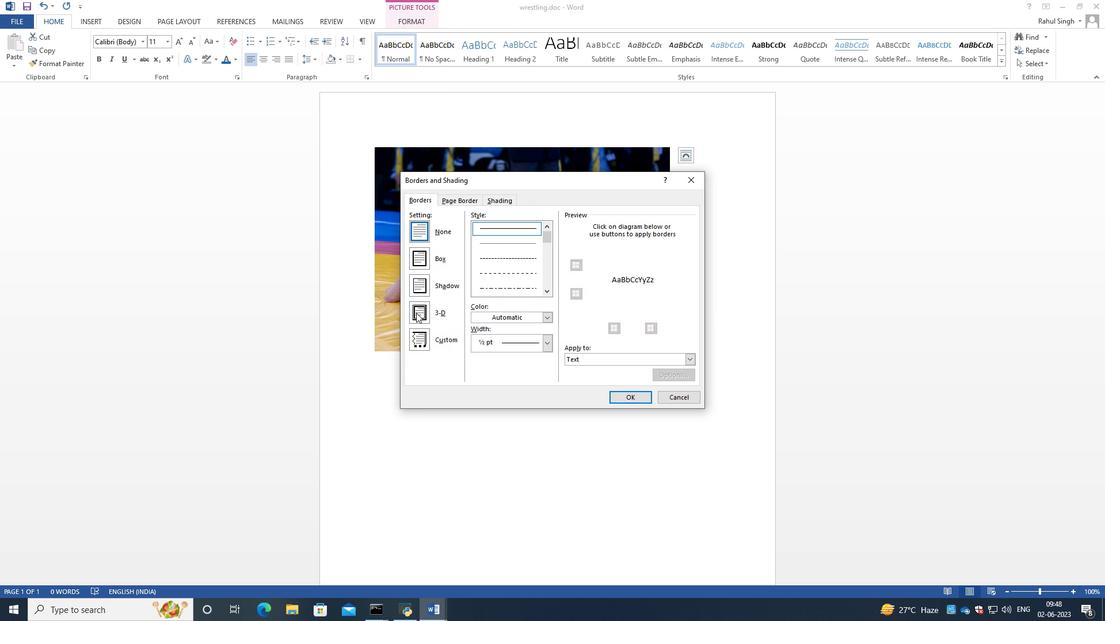 
Action: Mouse moved to (517, 257)
Screenshot: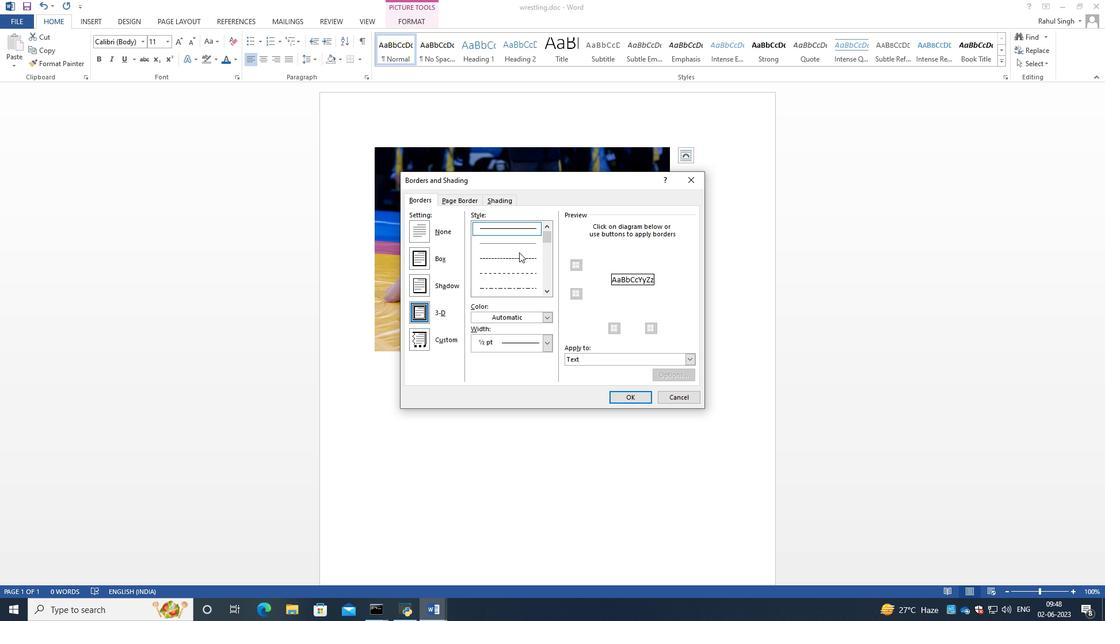 
Action: Mouse pressed left at (517, 257)
Screenshot: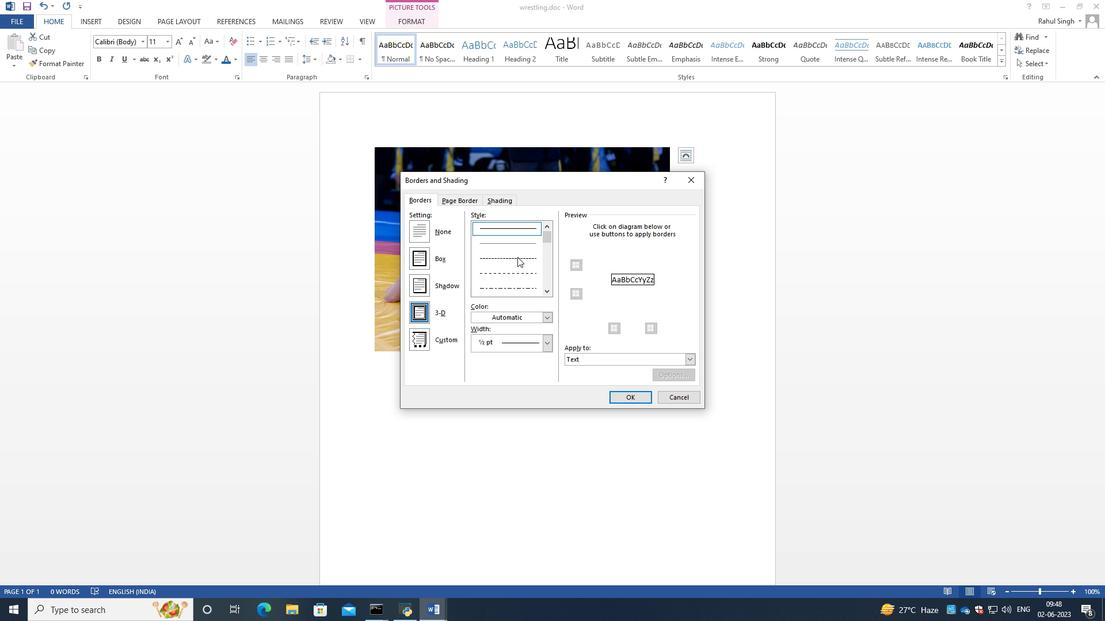 
Action: Mouse moved to (550, 318)
Screenshot: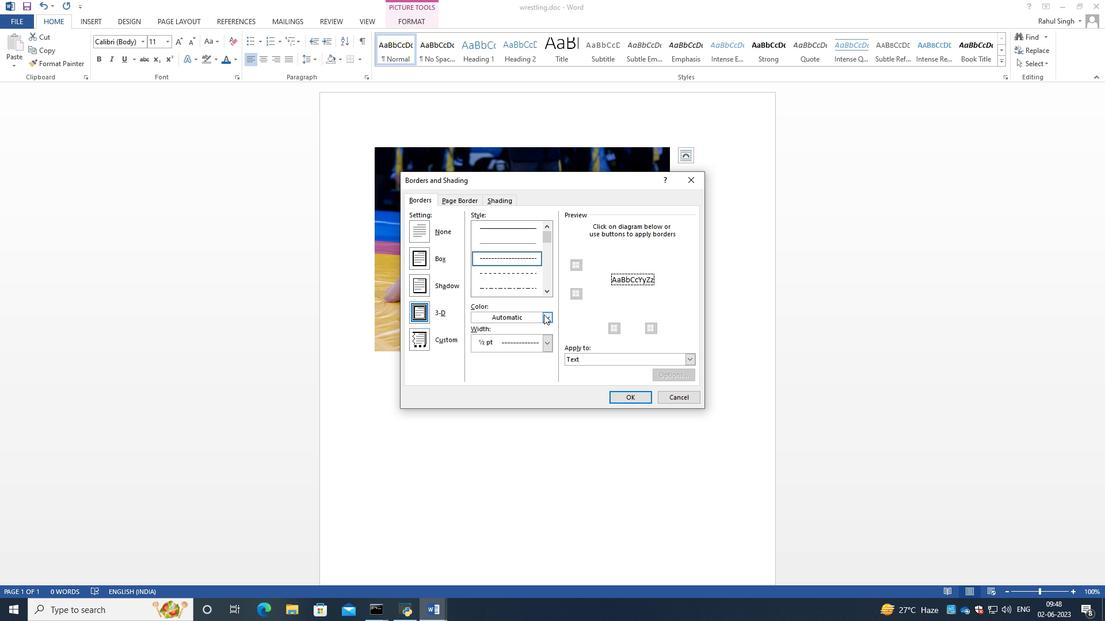 
Action: Mouse pressed left at (550, 318)
Screenshot: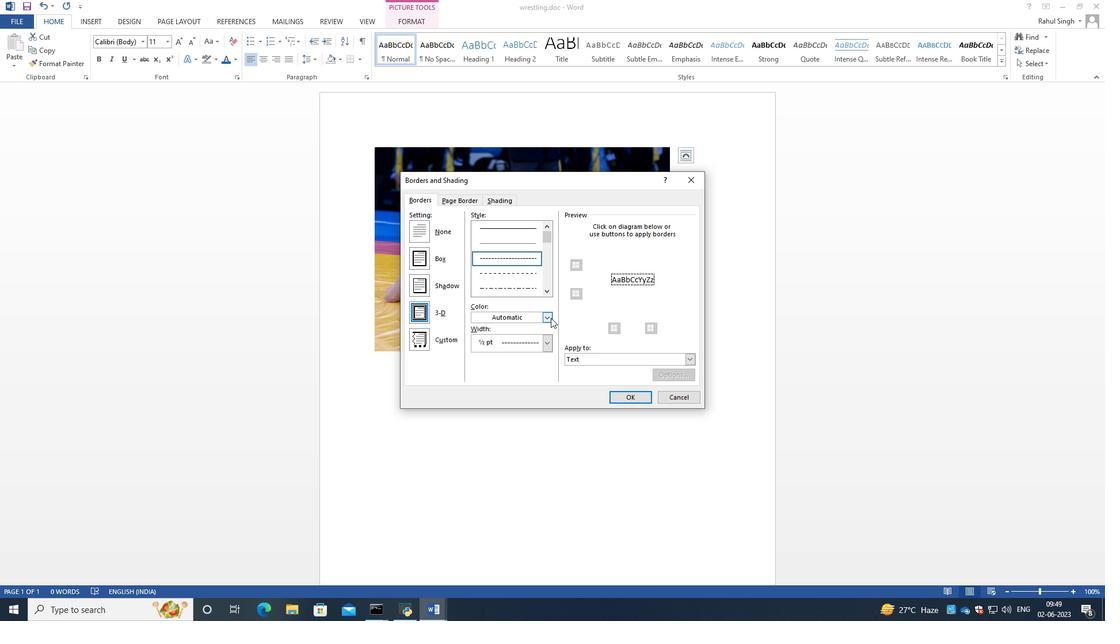 
Action: Mouse moved to (524, 419)
Screenshot: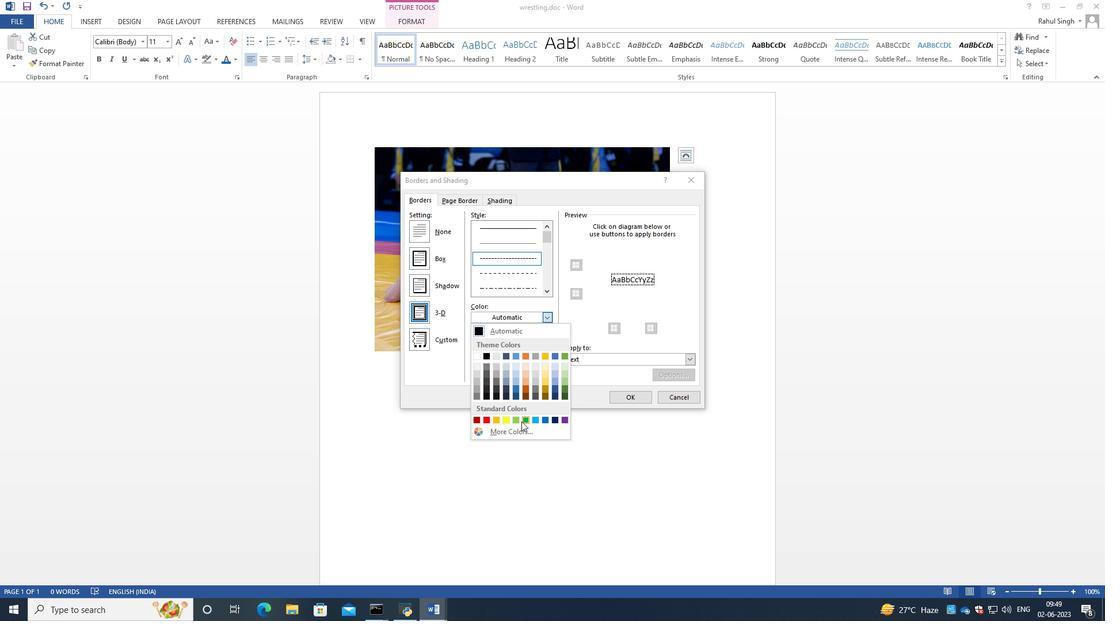
Action: Mouse pressed left at (524, 419)
Screenshot: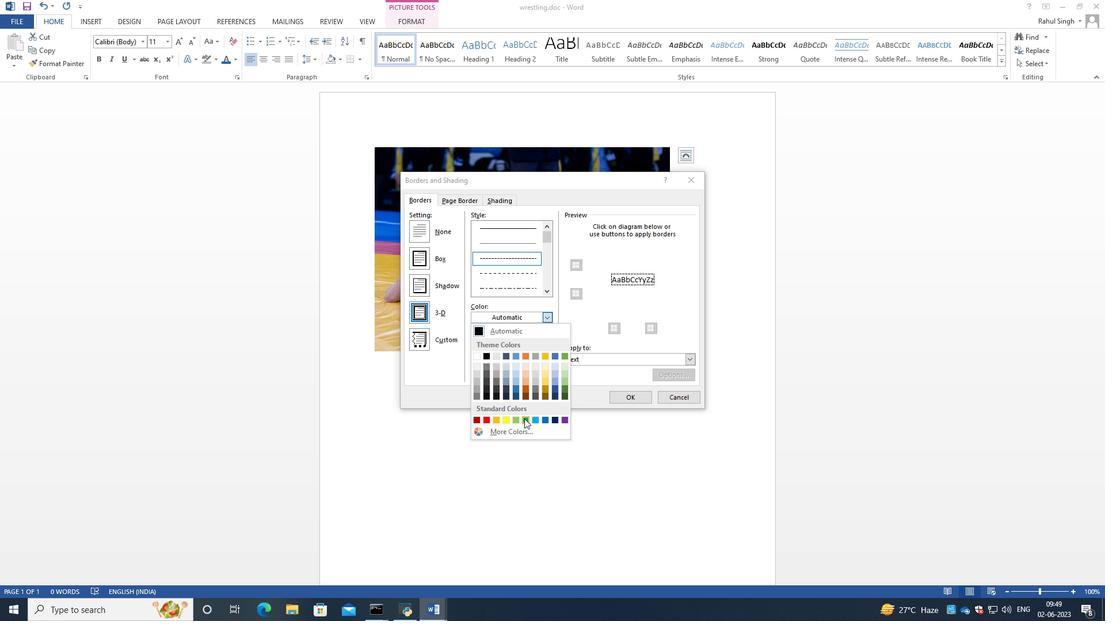 
Action: Mouse moved to (548, 347)
Screenshot: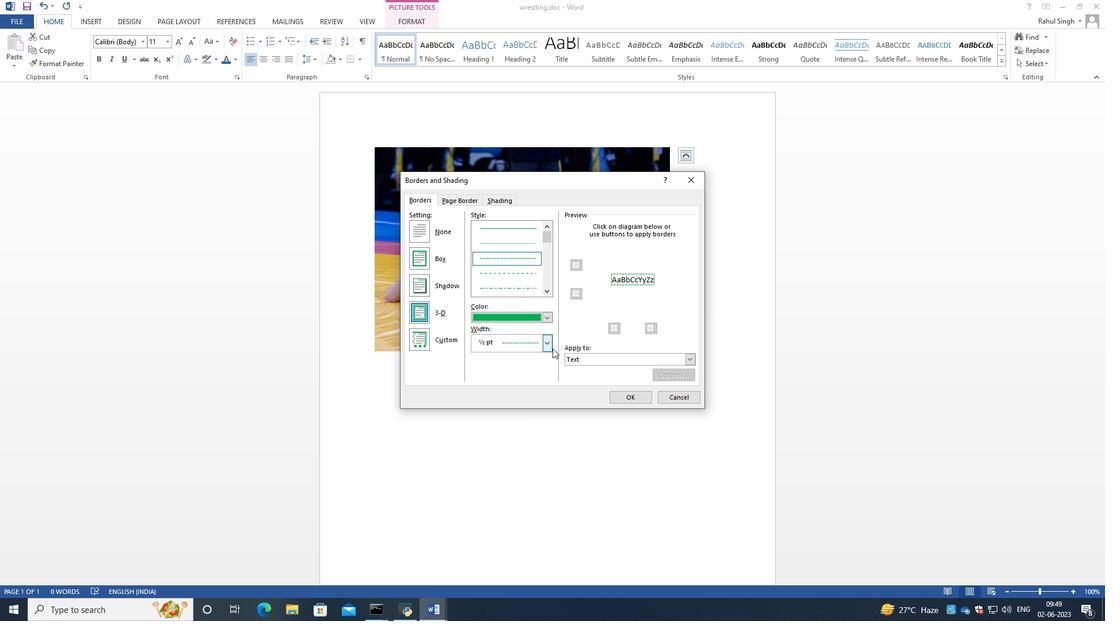
Action: Mouse pressed left at (548, 347)
Screenshot: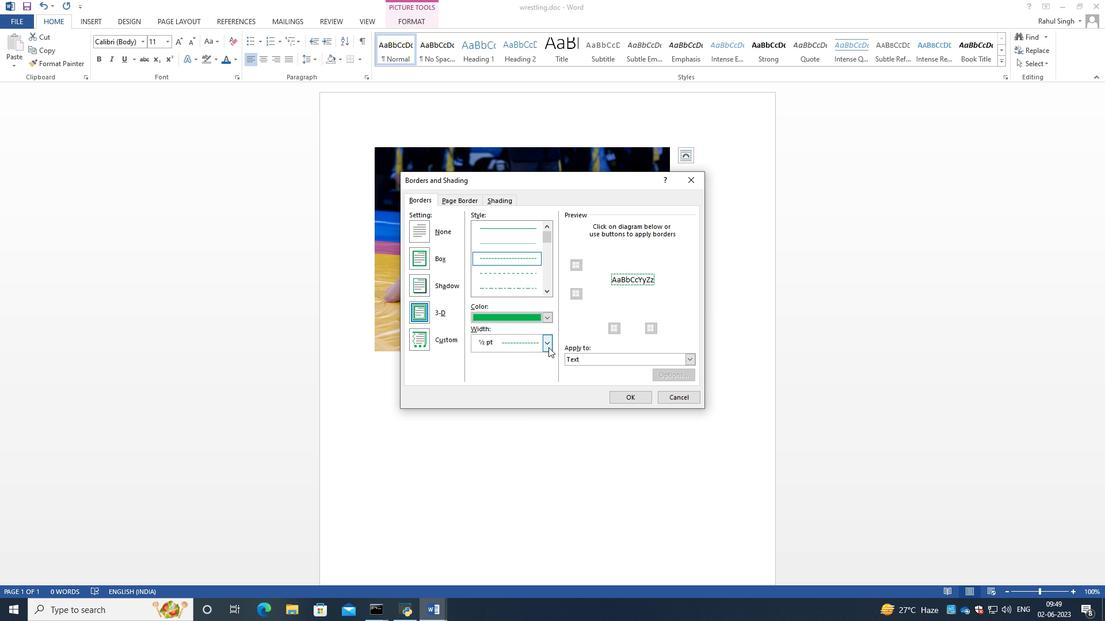 
Action: Mouse moved to (483, 480)
Screenshot: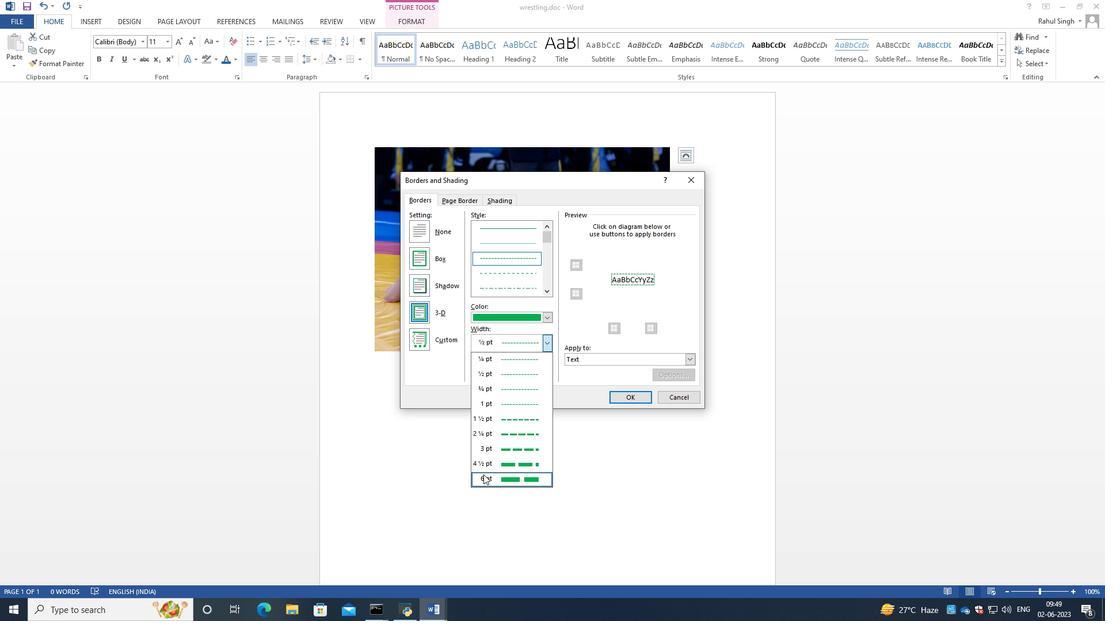
Action: Mouse pressed left at (483, 480)
Screenshot: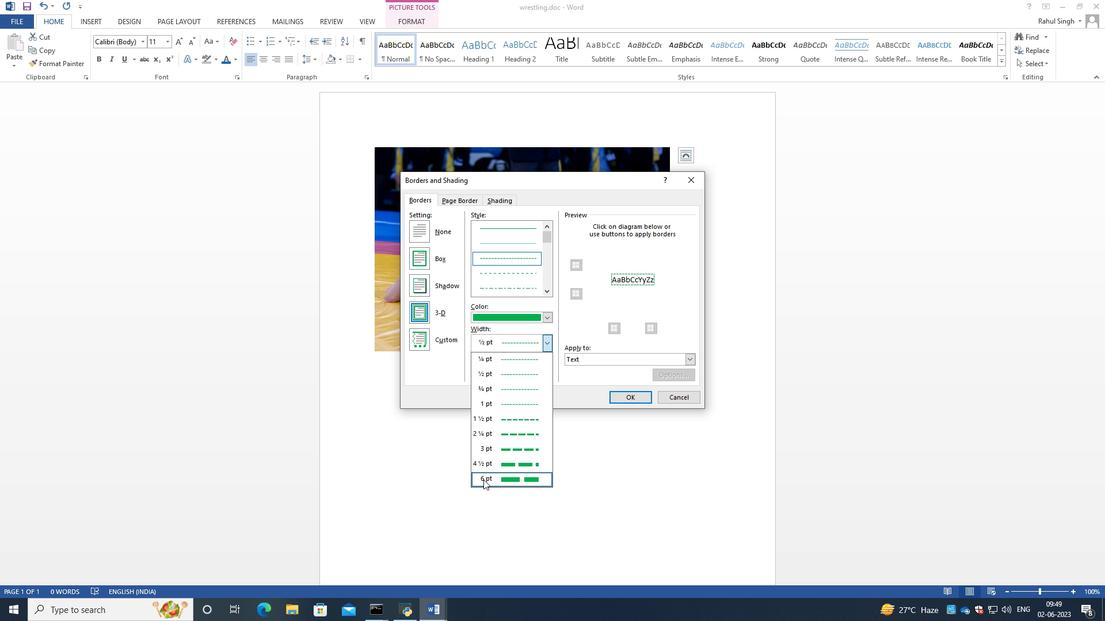 
Action: Mouse moved to (627, 400)
Screenshot: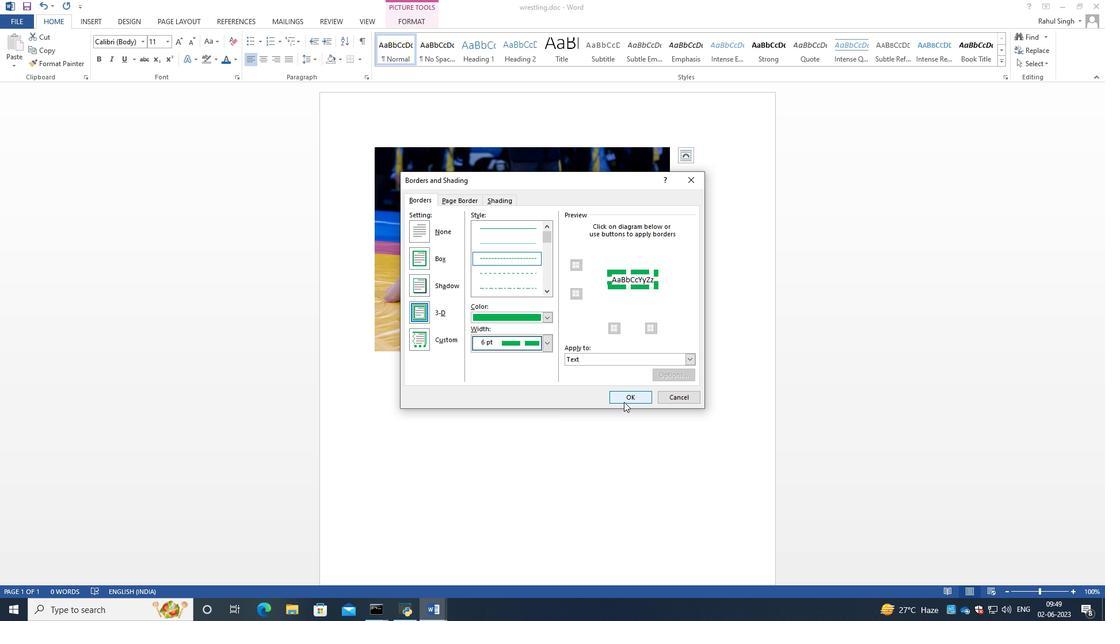 
Action: Mouse pressed left at (627, 400)
Screenshot: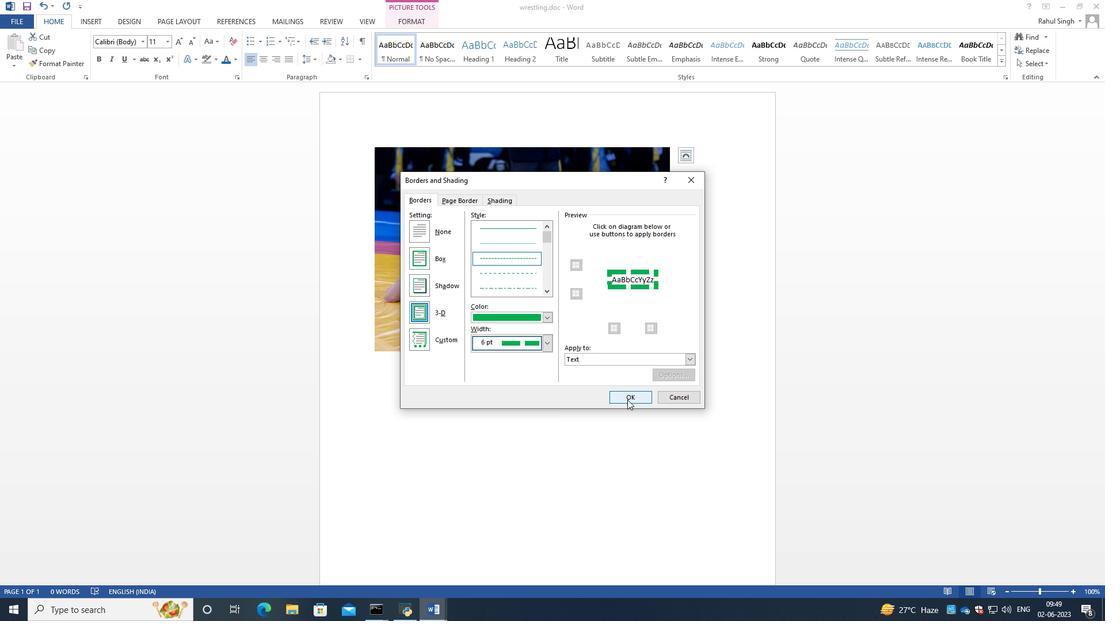
Action: Mouse moved to (511, 417)
Screenshot: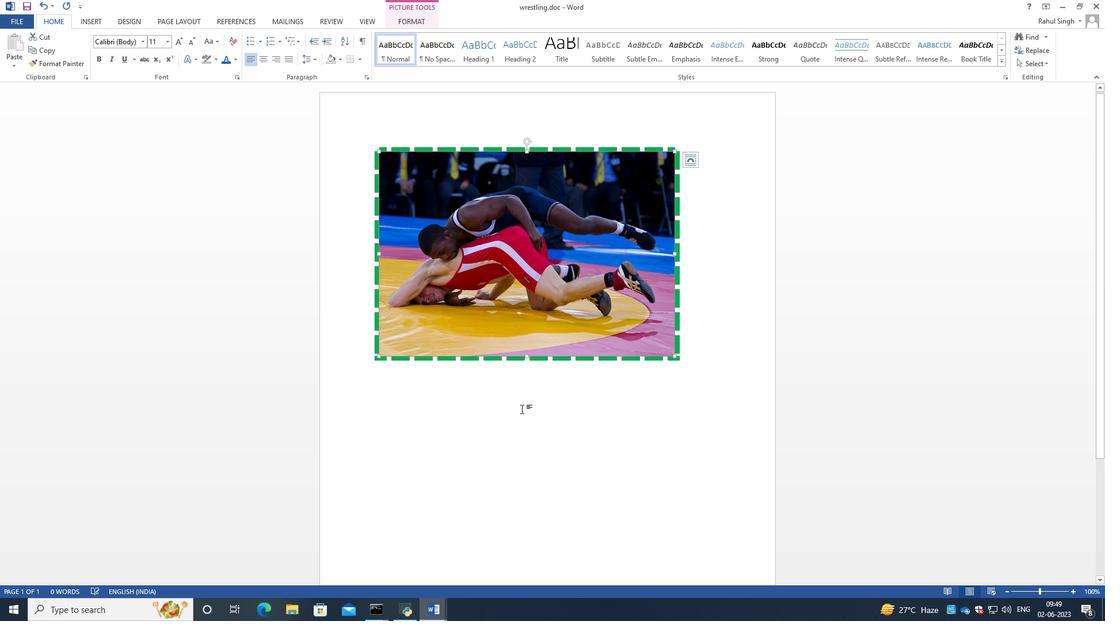 
Action: Mouse pressed left at (511, 417)
Screenshot: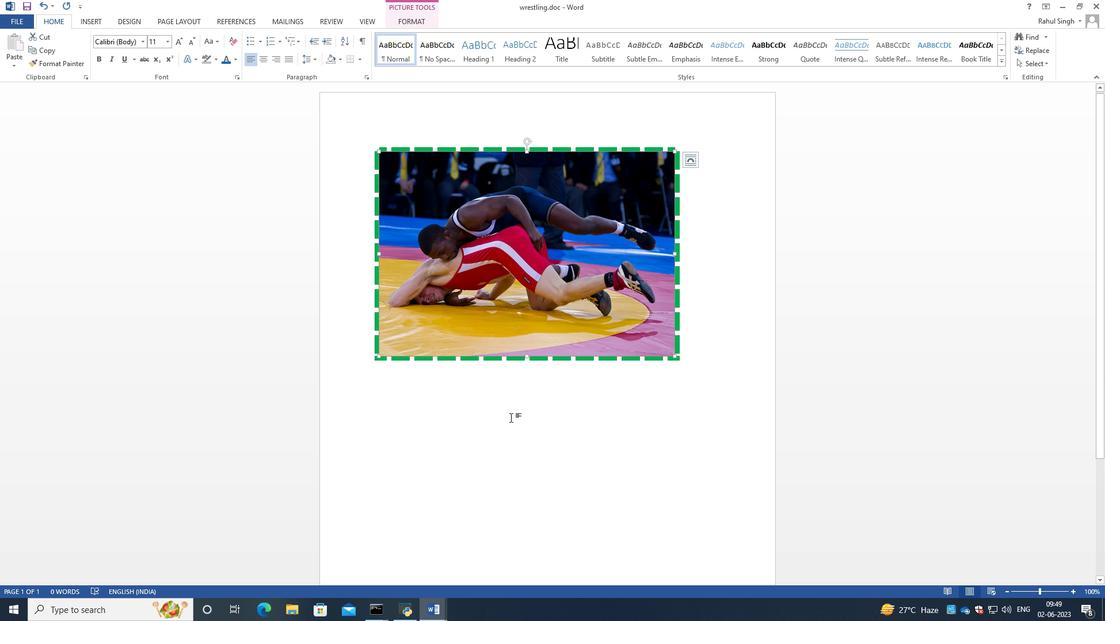 
